 Task: Set the description "Added the logo" for committing the file upload in the repository "Javascript".
Action: Mouse moved to (1189, 128)
Screenshot: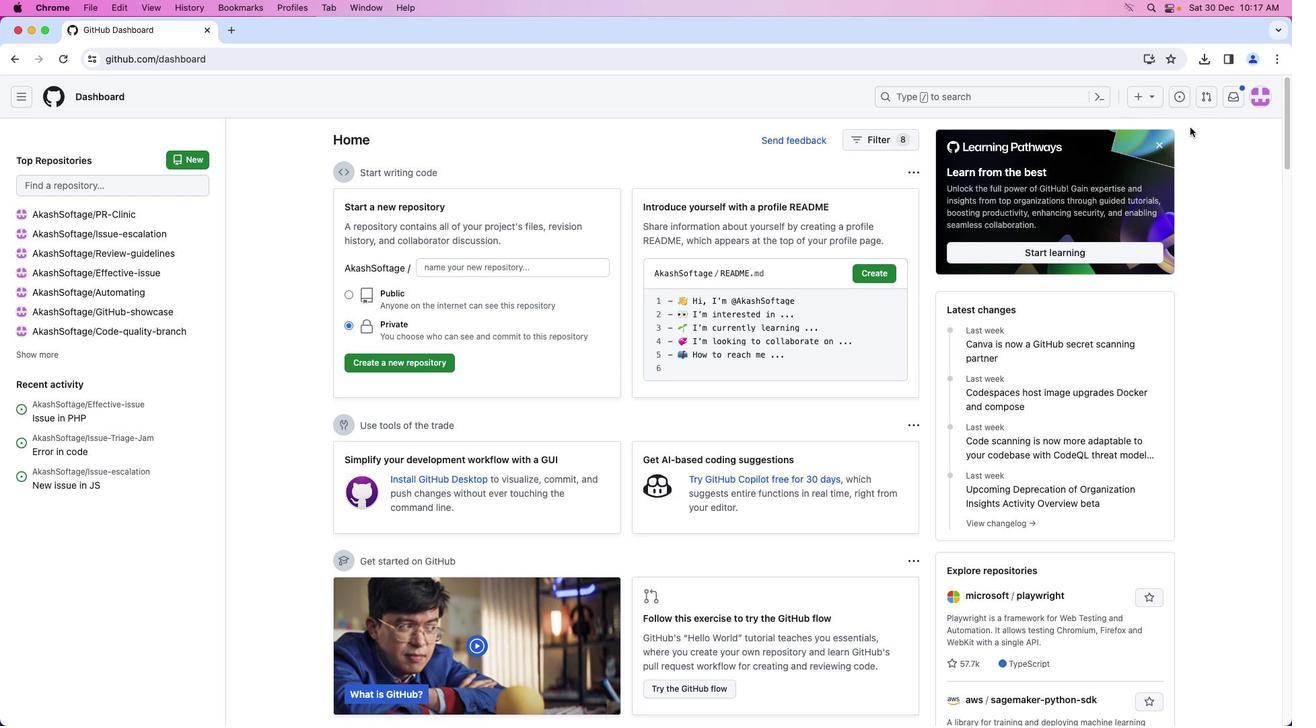 
Action: Mouse pressed left at (1189, 128)
Screenshot: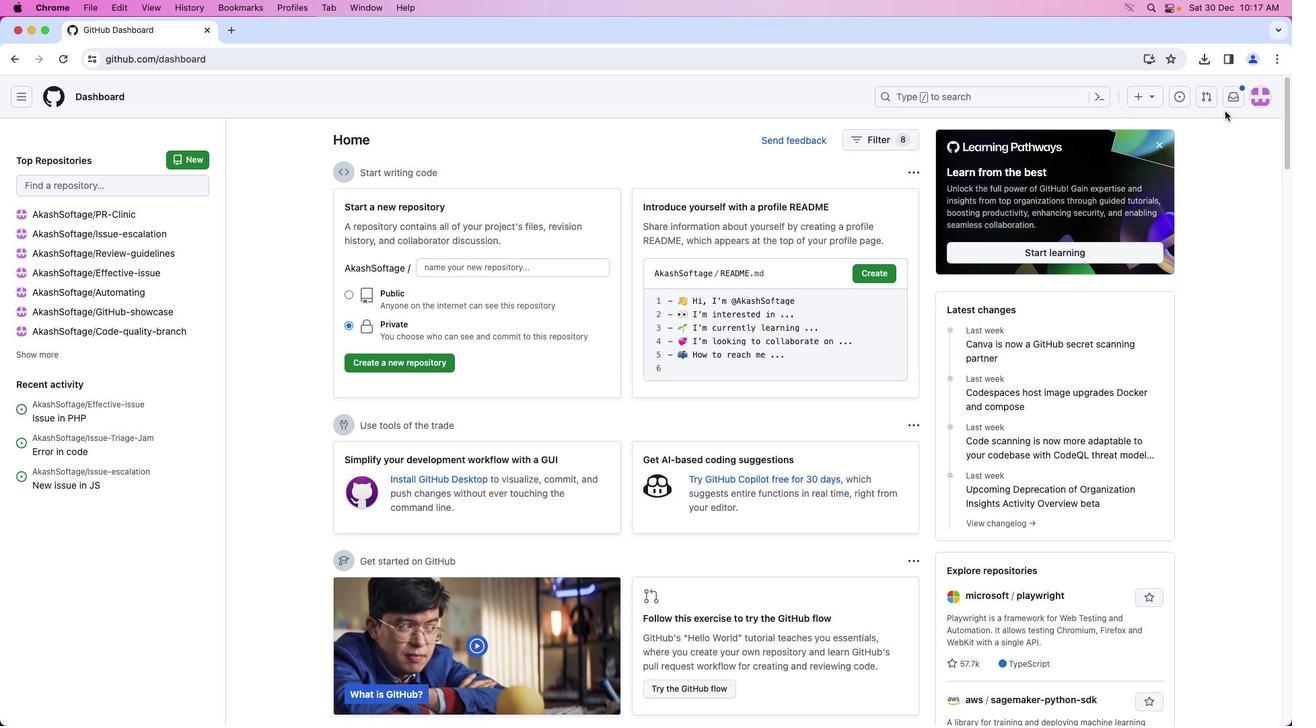 
Action: Mouse moved to (1251, 99)
Screenshot: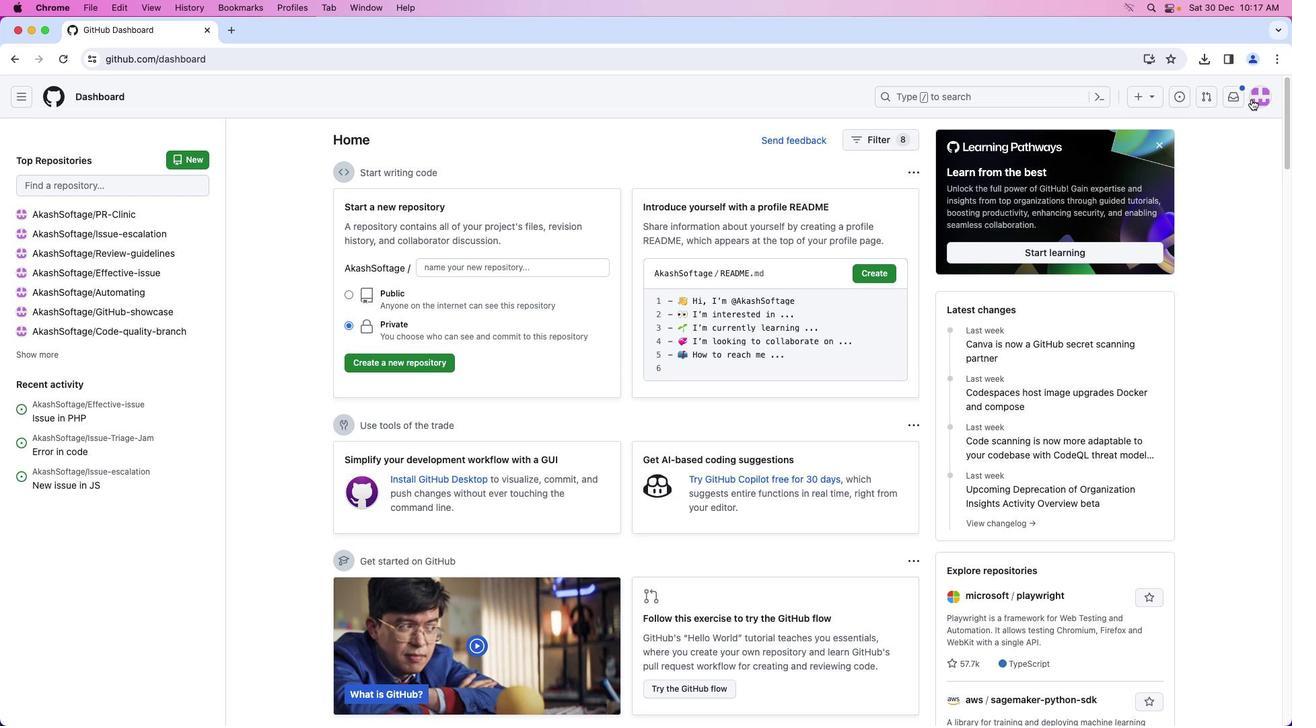 
Action: Mouse pressed left at (1251, 99)
Screenshot: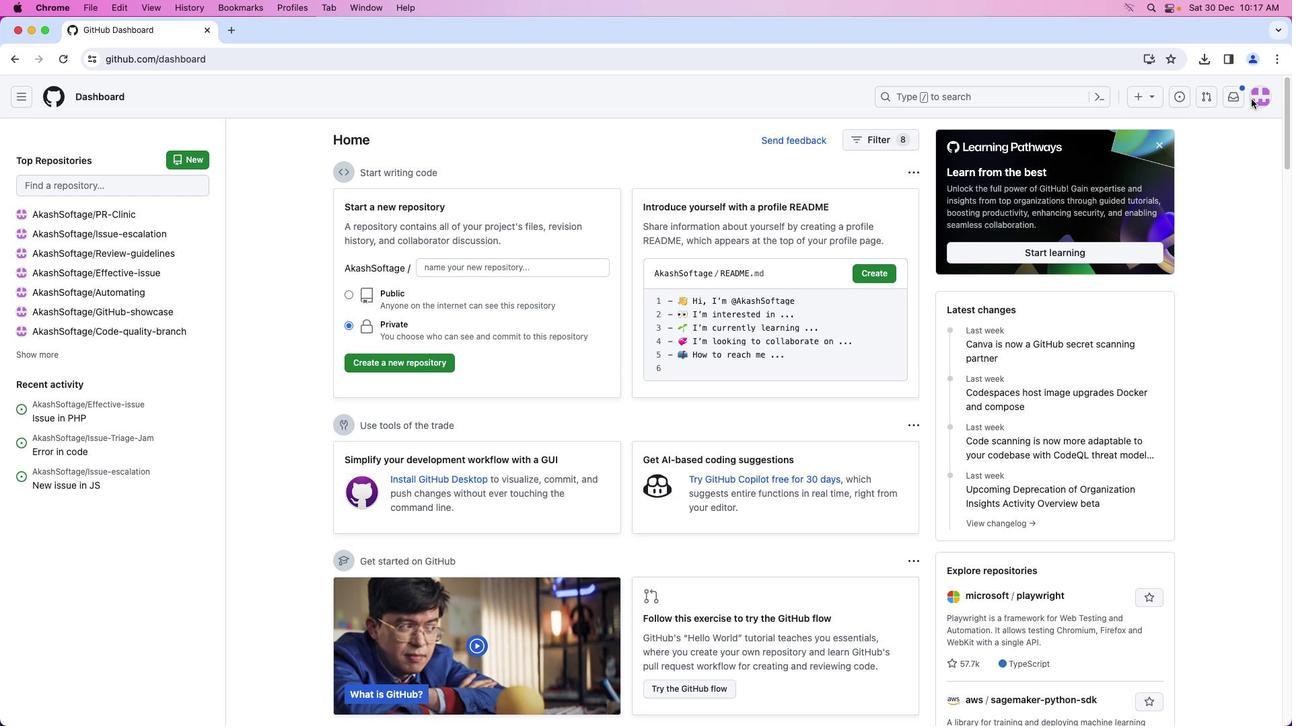 
Action: Mouse moved to (1198, 208)
Screenshot: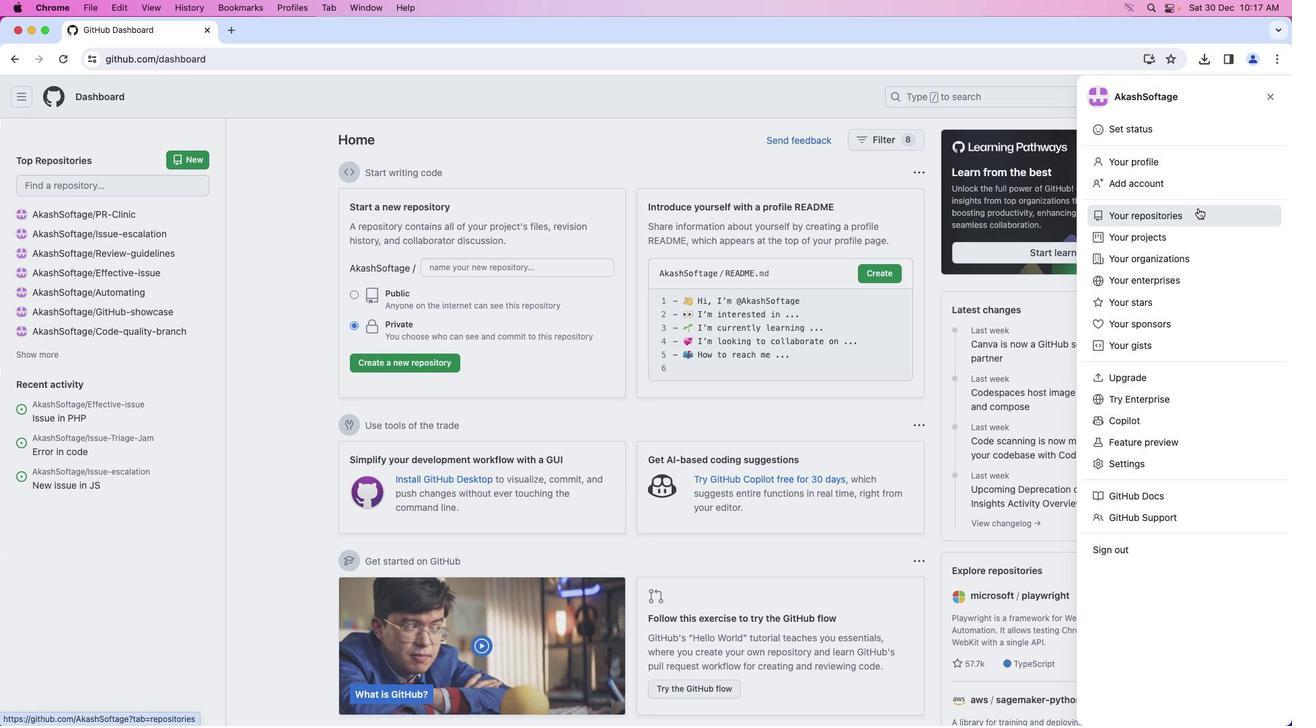 
Action: Mouse pressed left at (1198, 208)
Screenshot: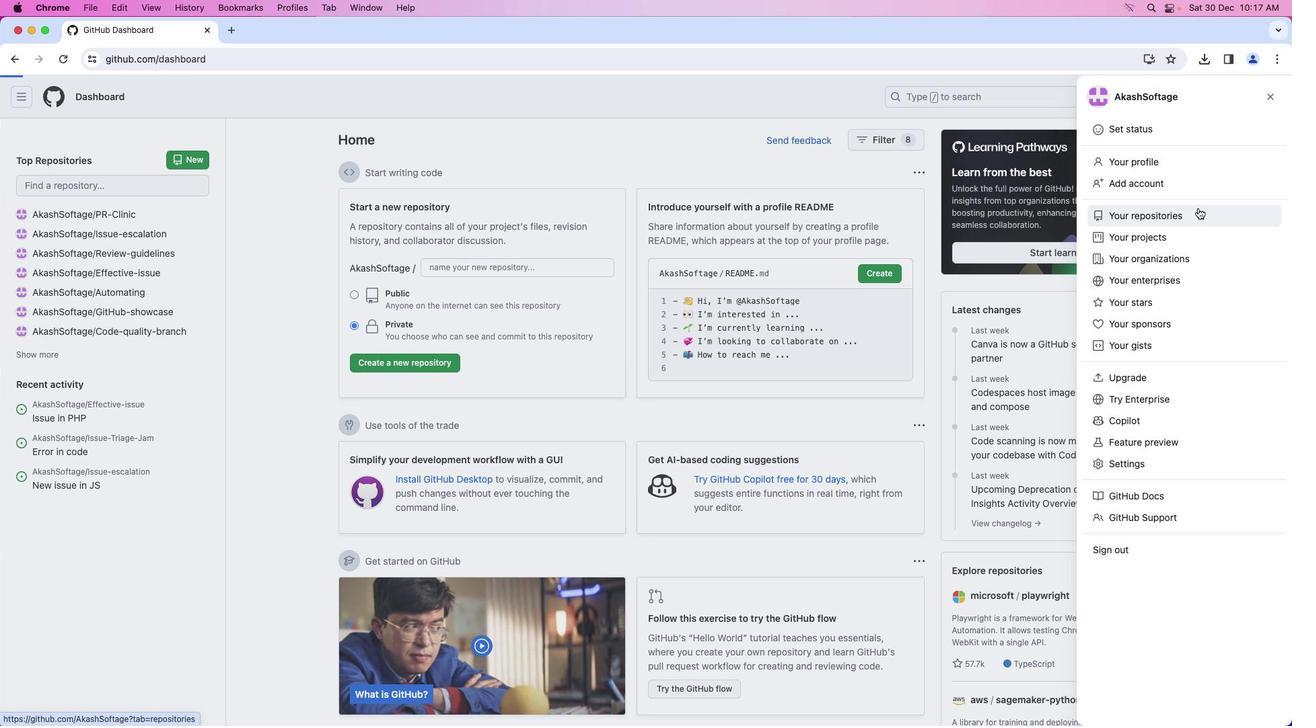 
Action: Mouse moved to (481, 224)
Screenshot: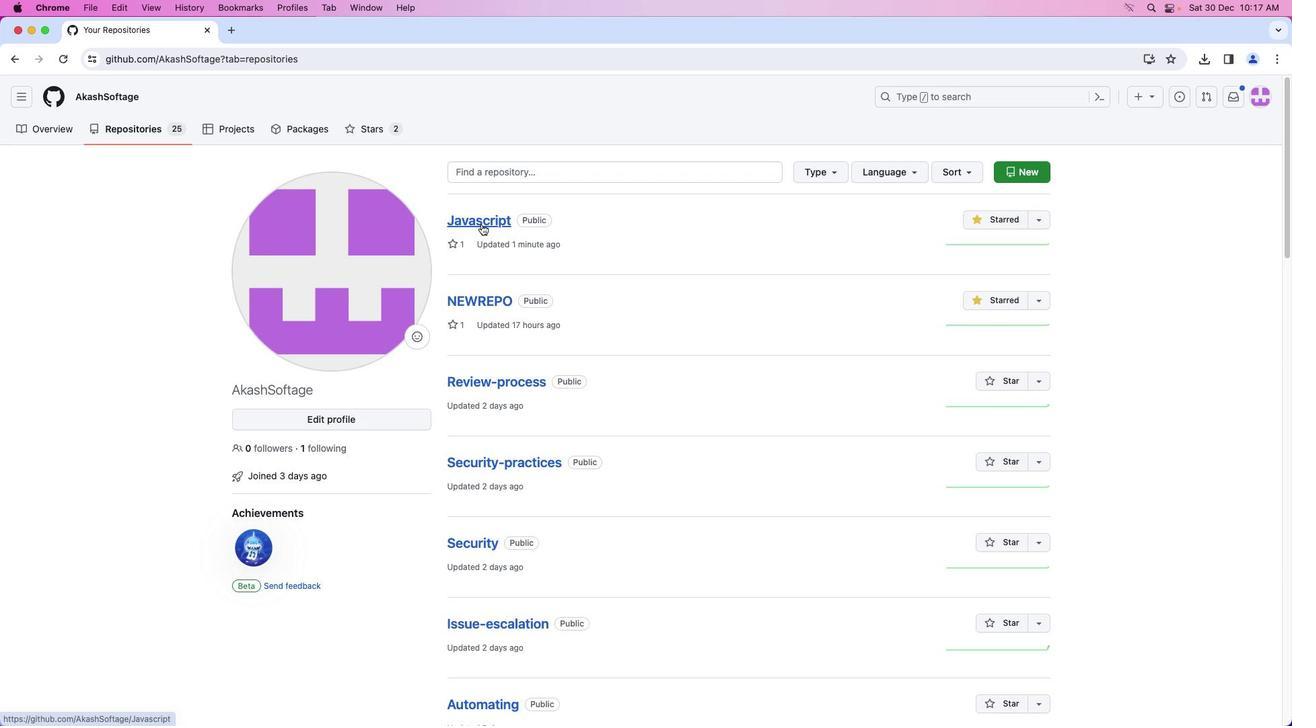 
Action: Mouse pressed left at (481, 224)
Screenshot: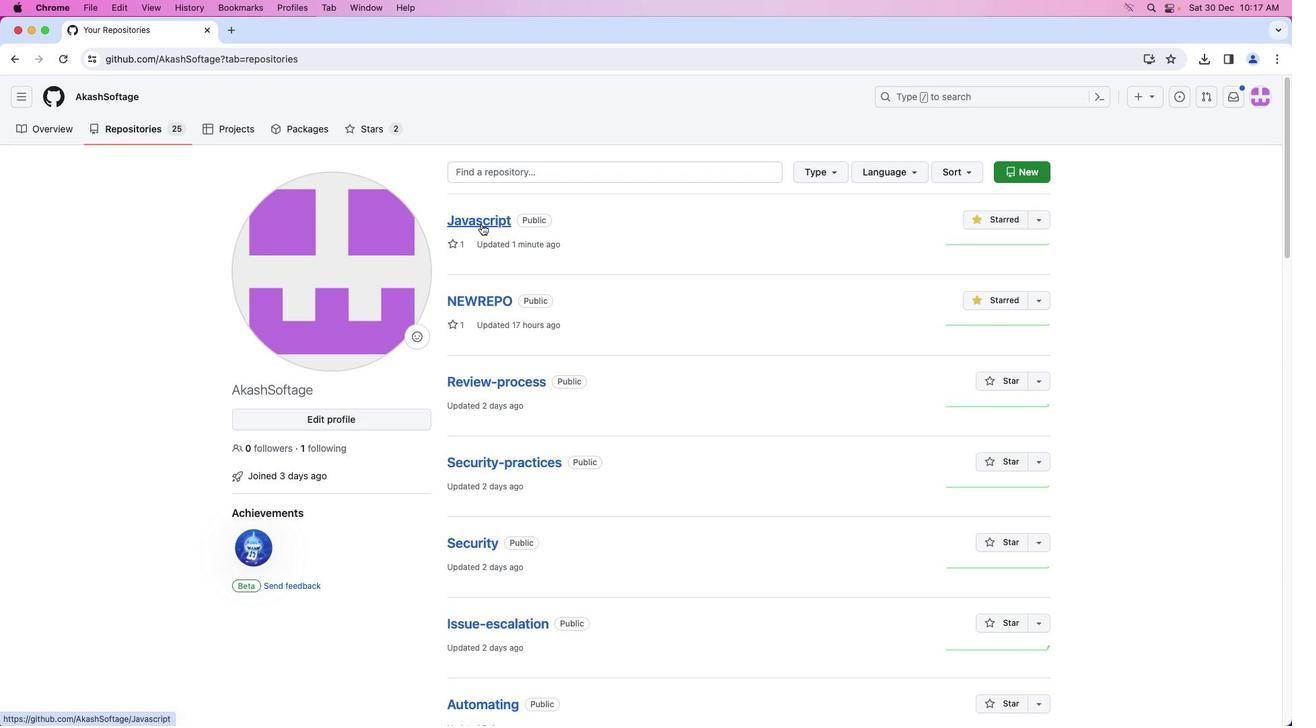 
Action: Mouse moved to (41, 130)
Screenshot: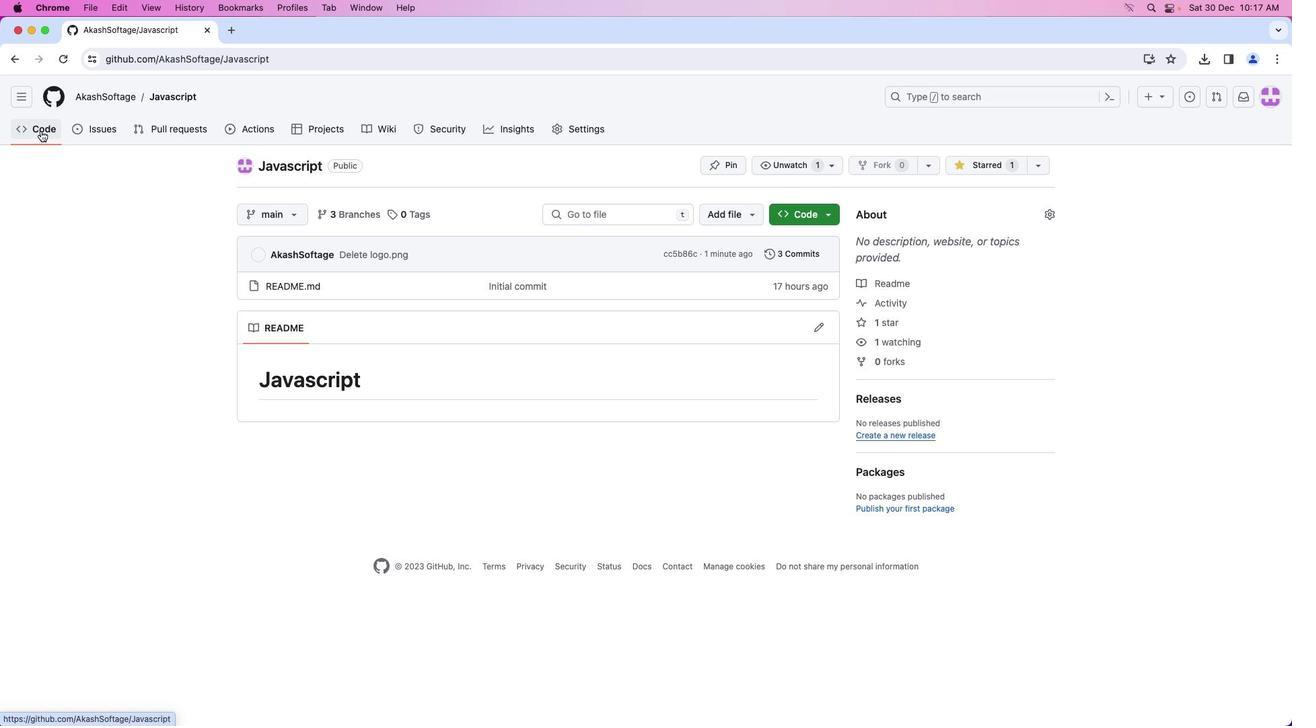 
Action: Mouse pressed left at (41, 130)
Screenshot: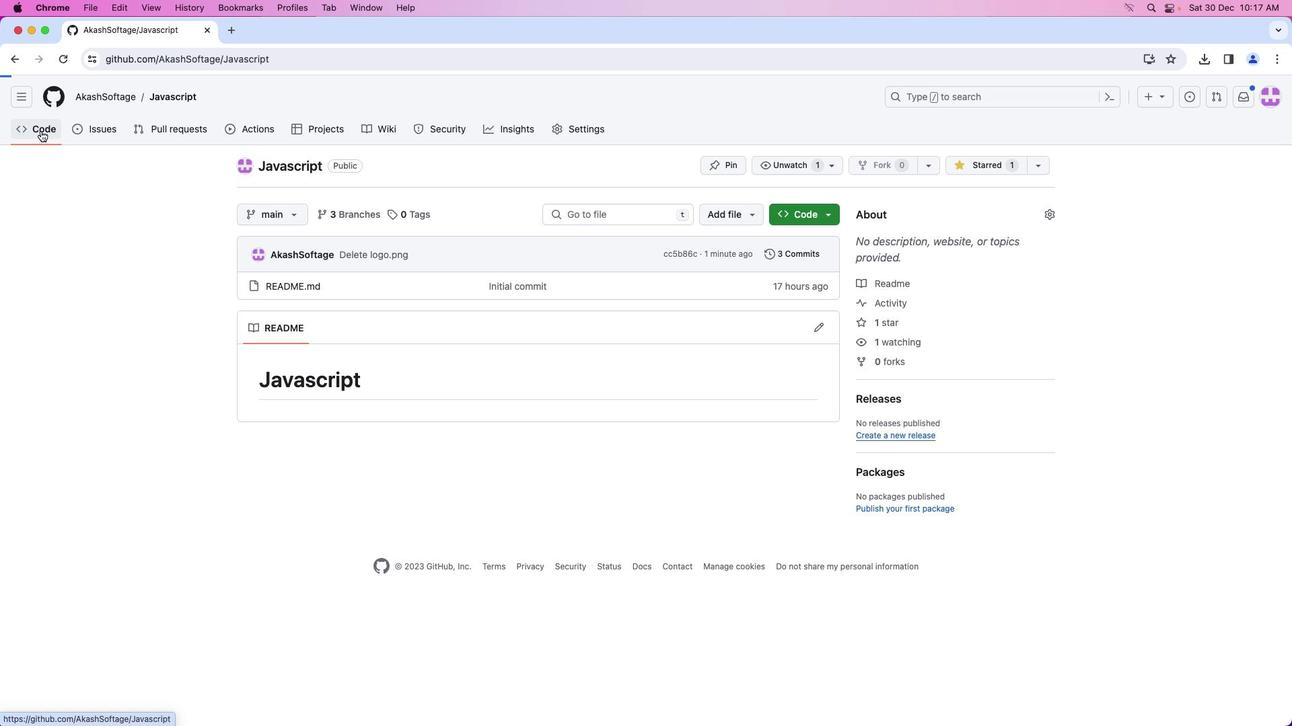 
Action: Mouse moved to (758, 223)
Screenshot: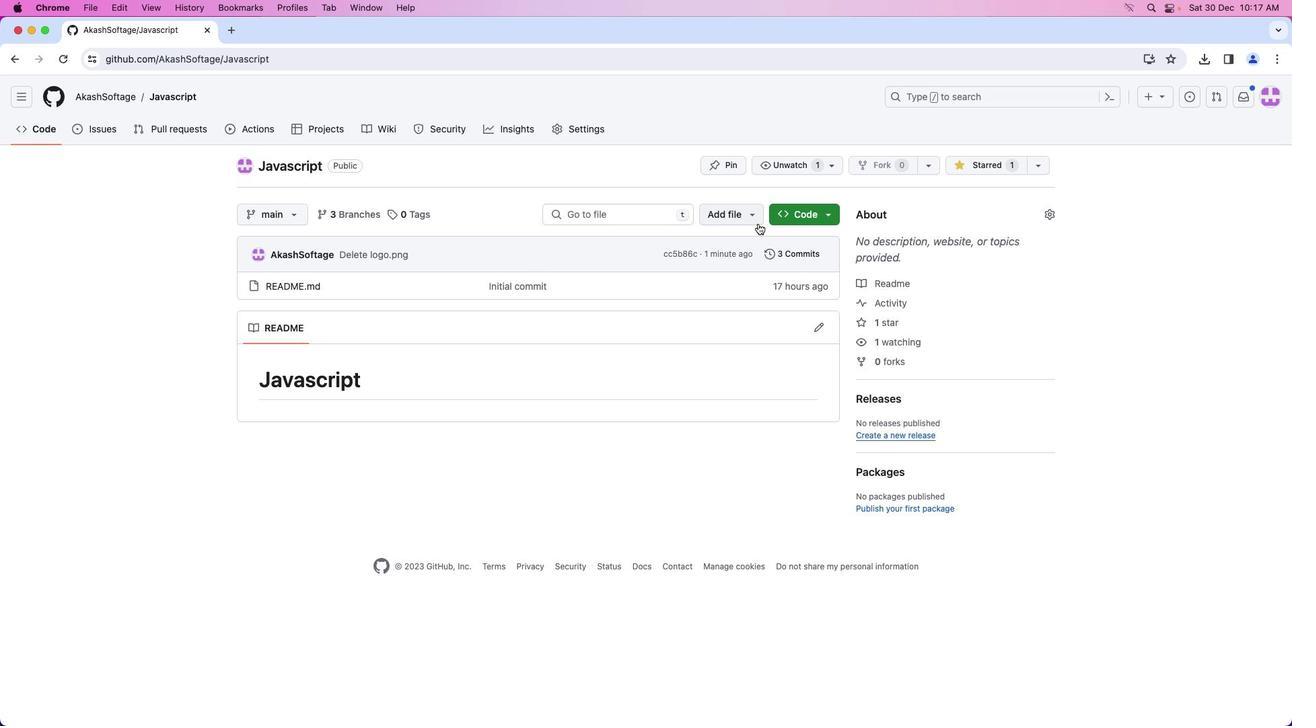 
Action: Mouse pressed left at (758, 223)
Screenshot: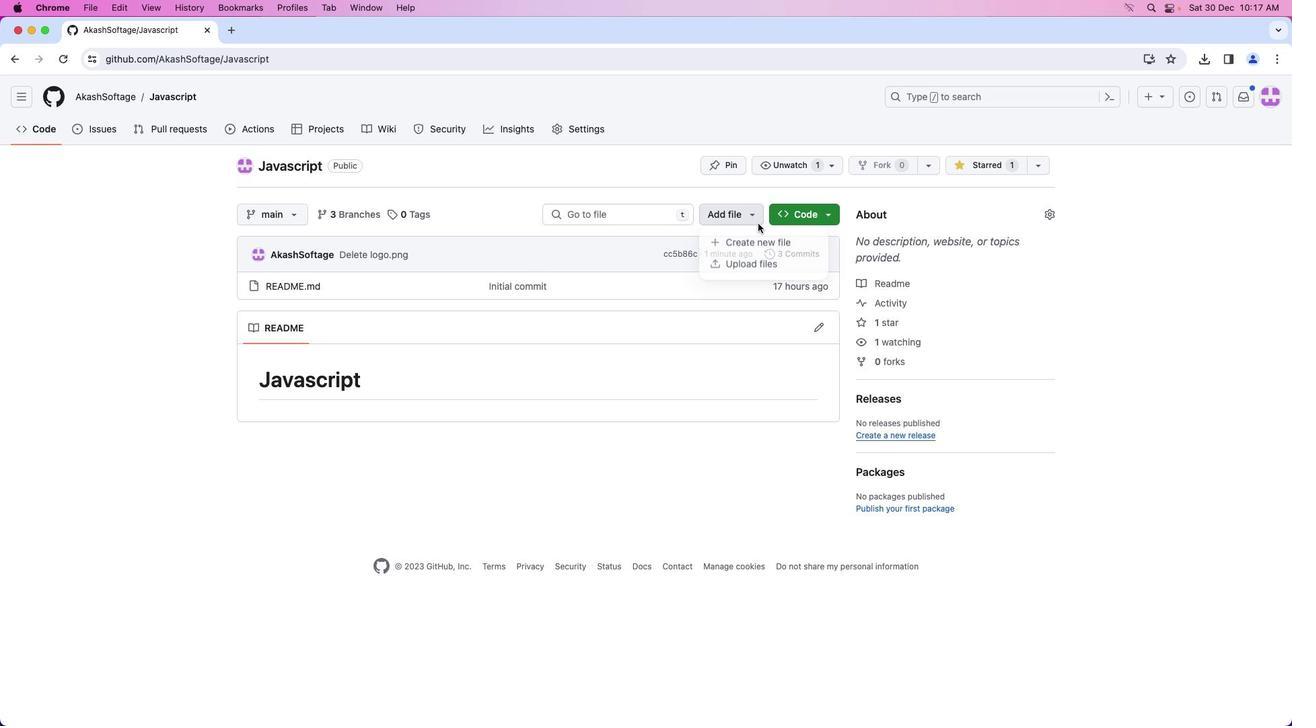 
Action: Mouse moved to (744, 262)
Screenshot: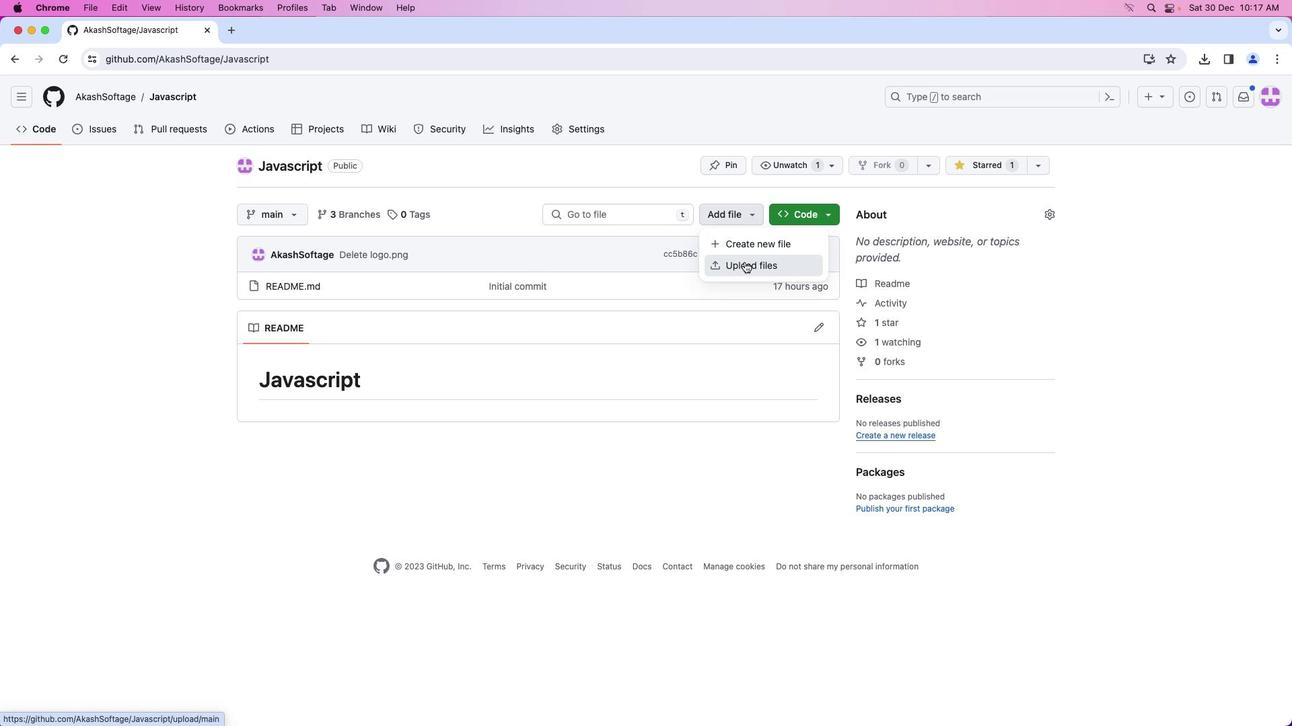 
Action: Mouse pressed left at (744, 262)
Screenshot: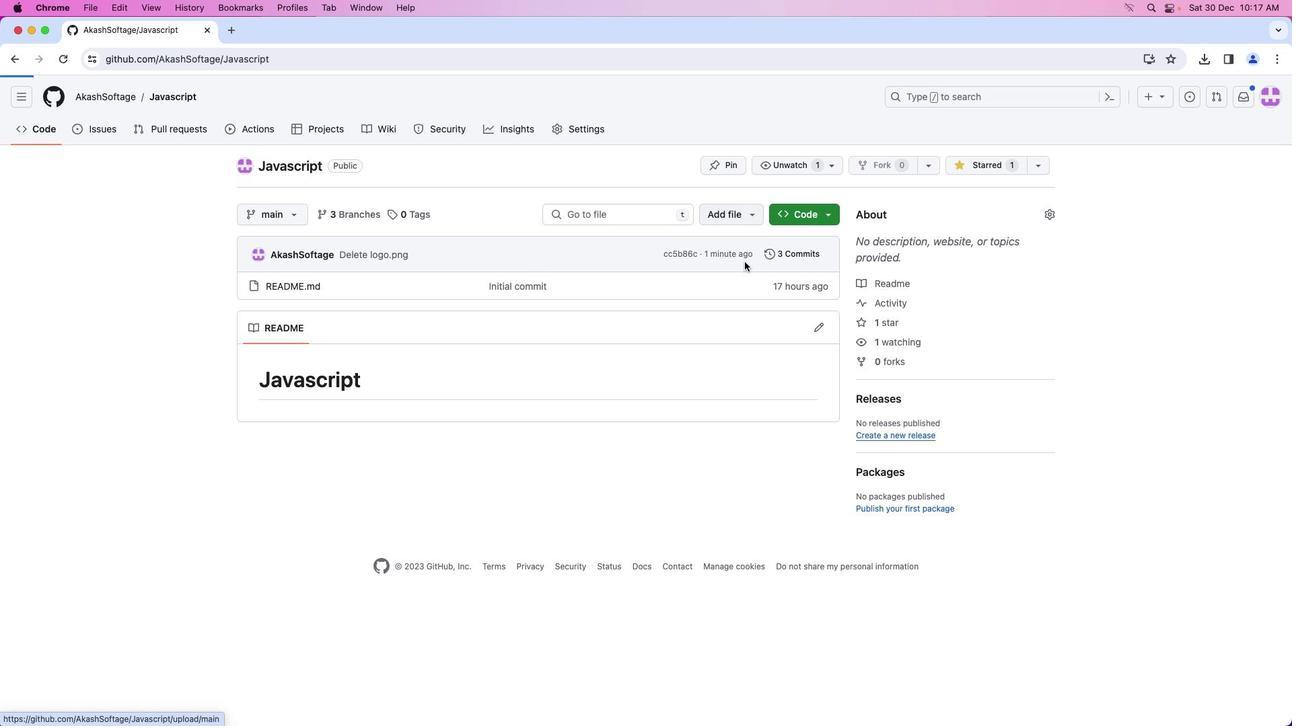
Action: Mouse moved to (664, 308)
Screenshot: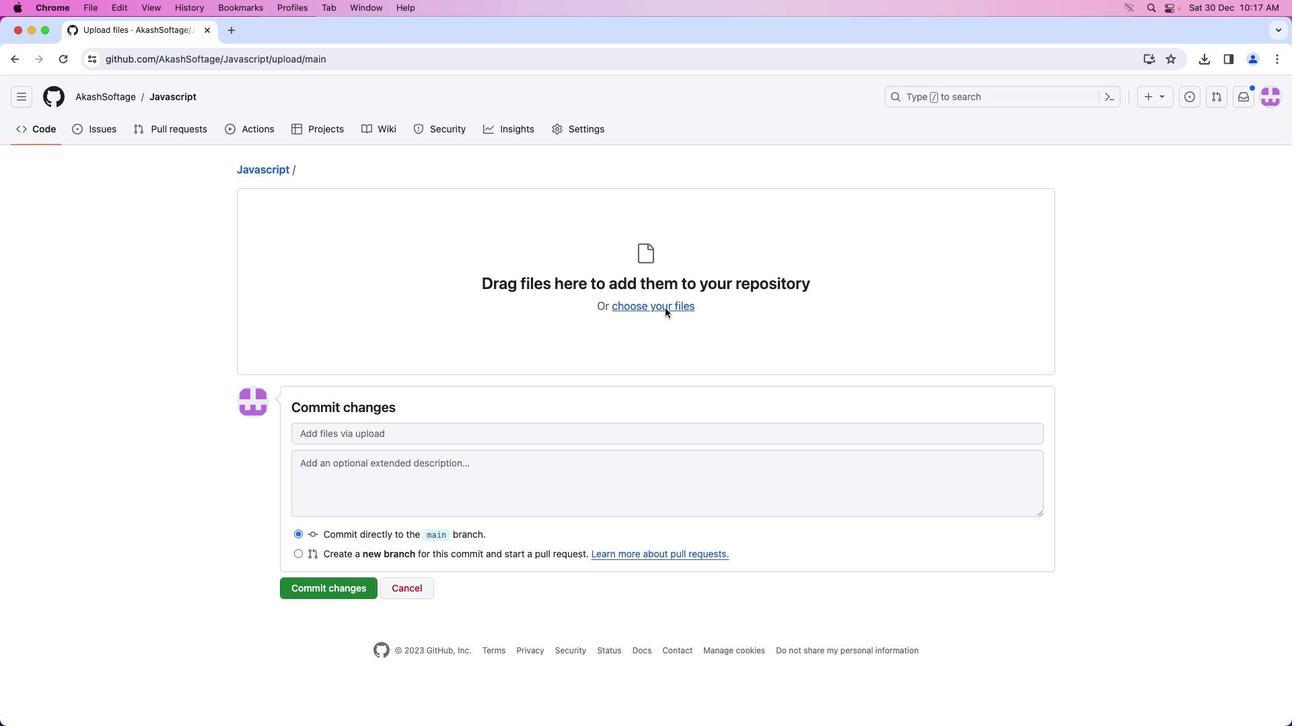 
Action: Mouse pressed left at (664, 308)
Screenshot: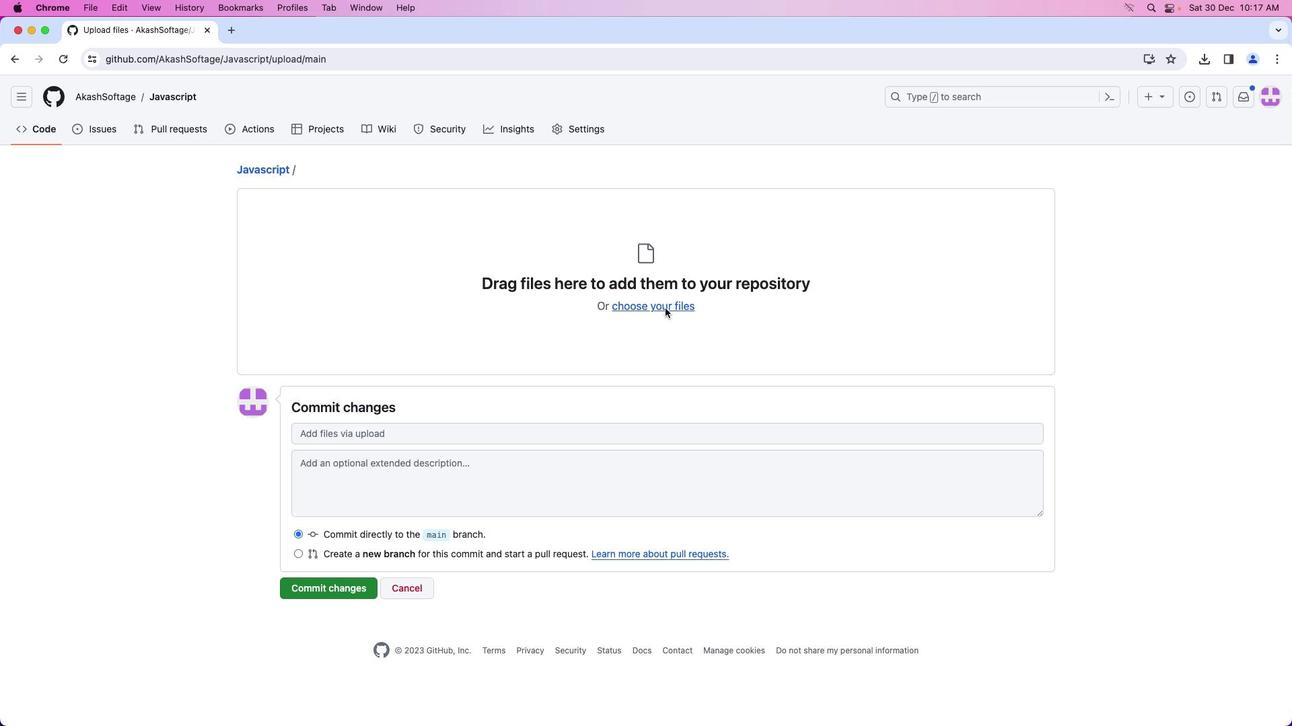
Action: Mouse moved to (527, 275)
Screenshot: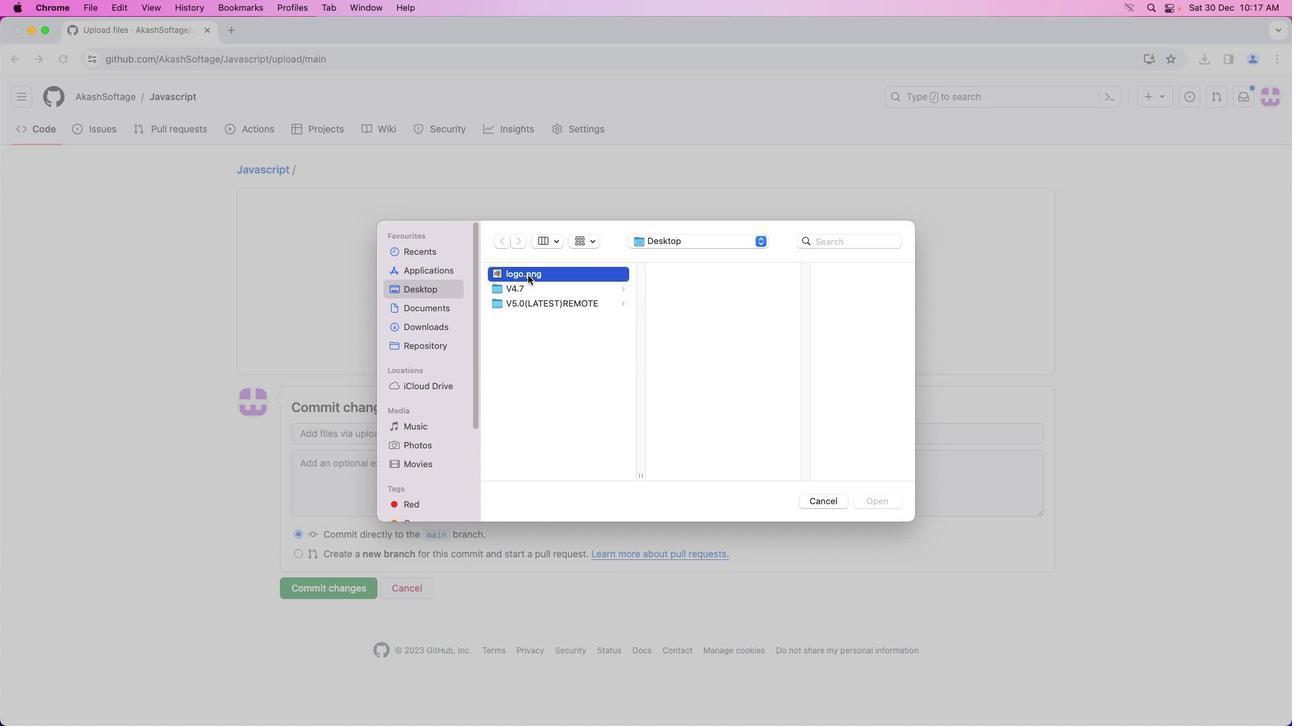 
Action: Mouse pressed left at (527, 275)
Screenshot: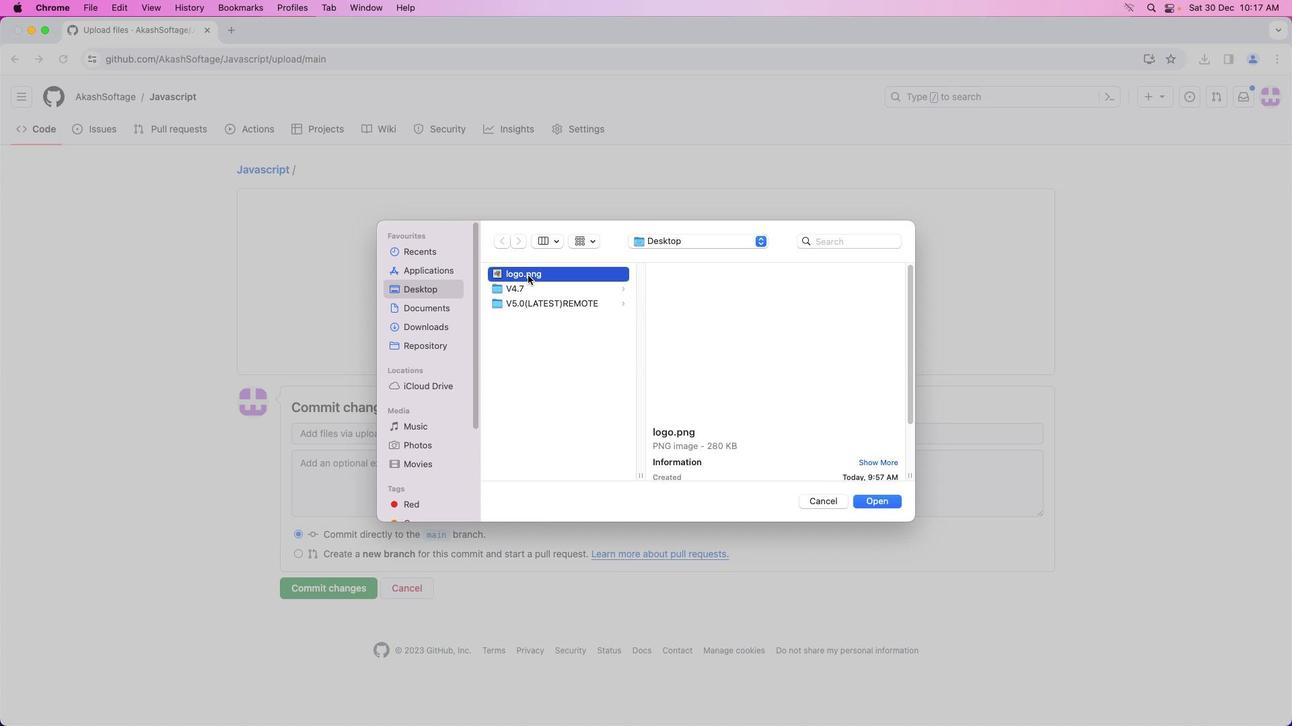 
Action: Mouse moved to (899, 506)
Screenshot: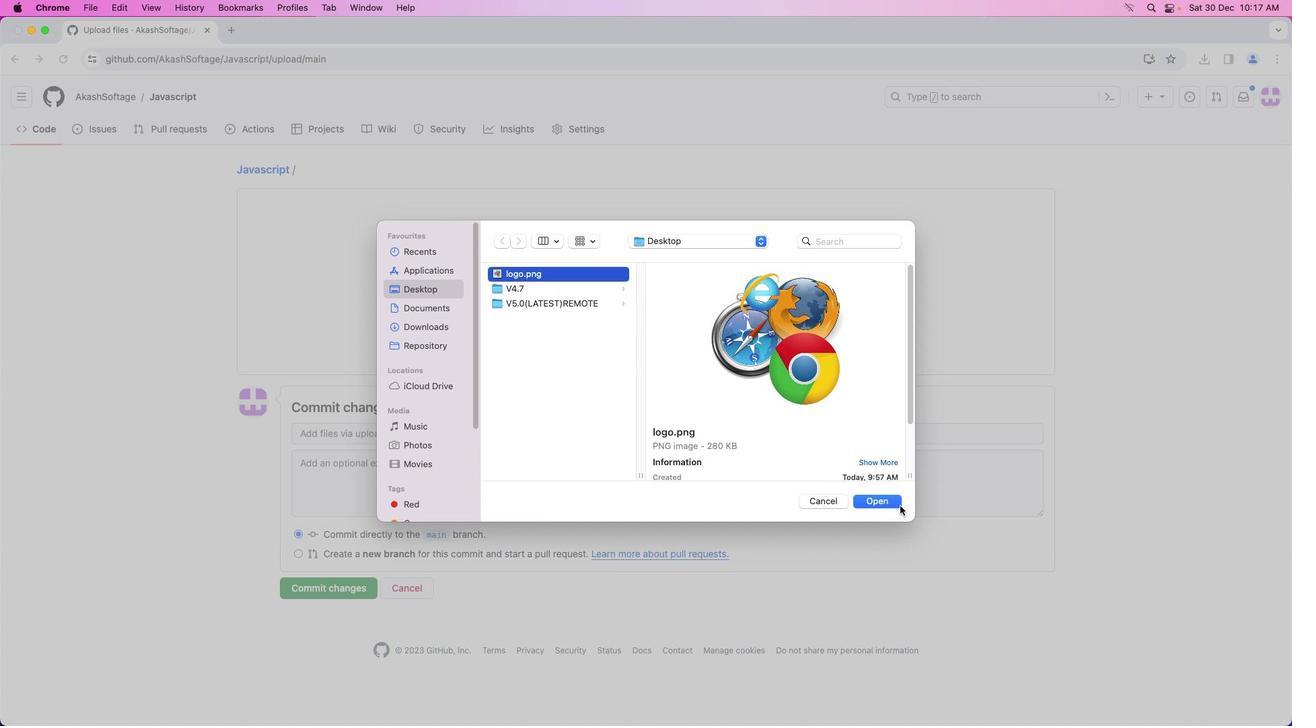 
Action: Mouse pressed left at (899, 506)
Screenshot: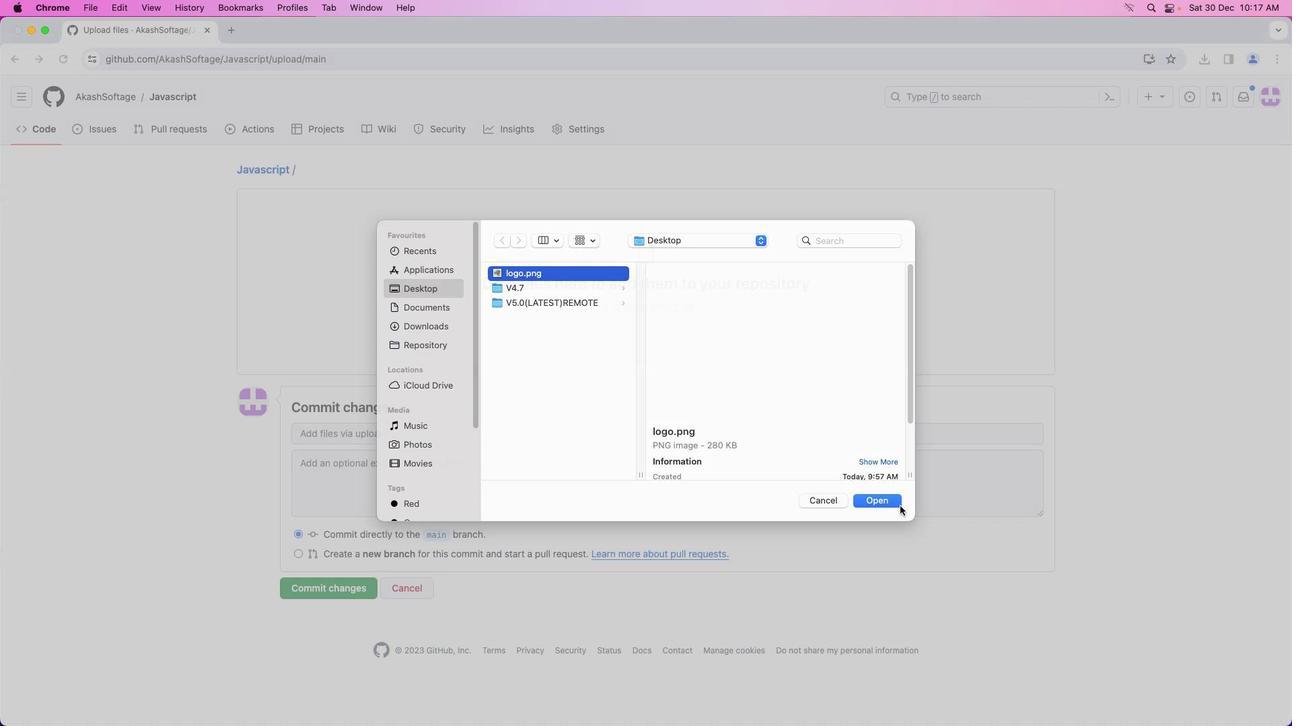 
Action: Mouse moved to (883, 488)
Screenshot: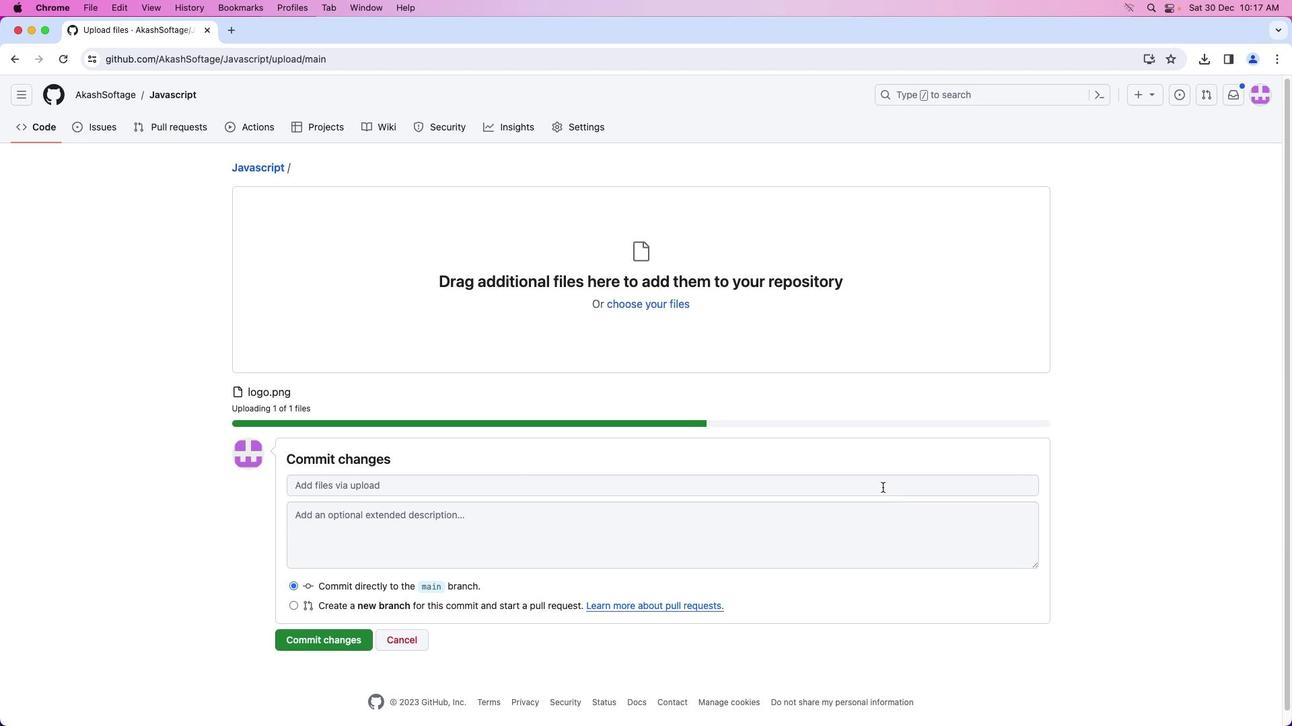 
Action: Mouse scrolled (883, 488) with delta (0, 0)
Screenshot: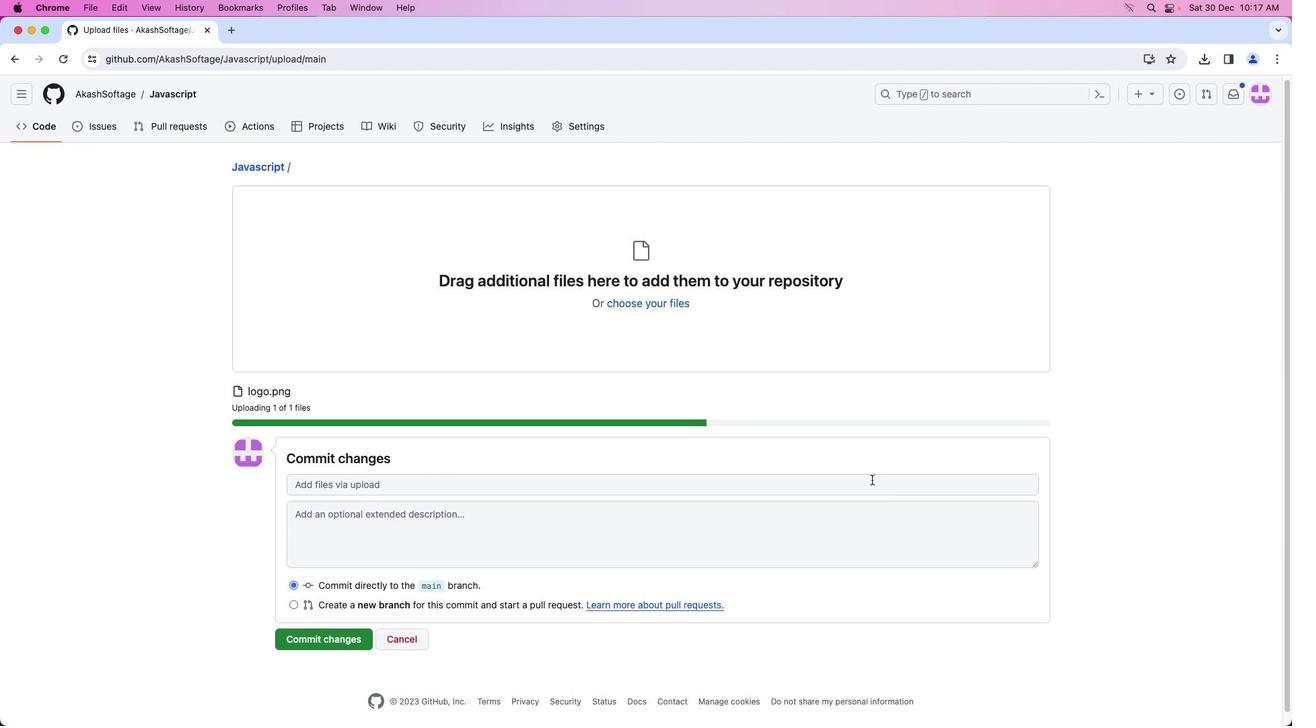 
Action: Mouse moved to (880, 485)
Screenshot: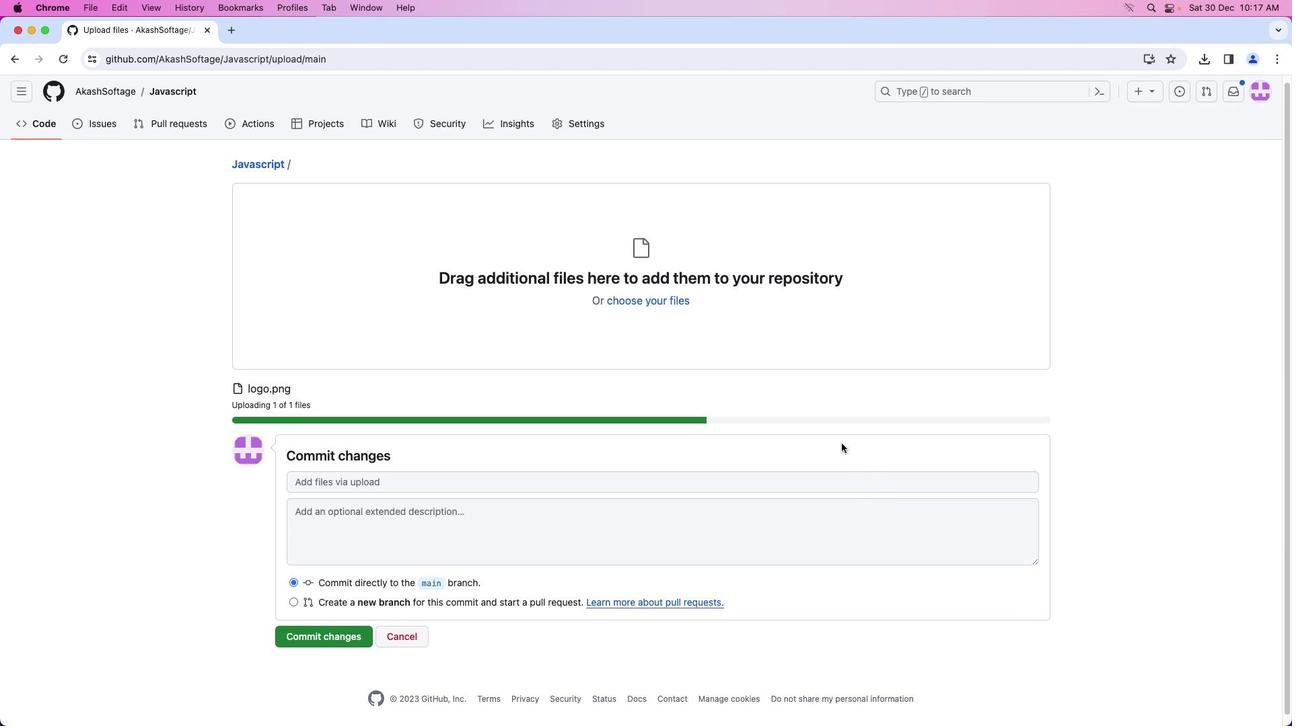 
Action: Mouse scrolled (880, 485) with delta (0, 0)
Screenshot: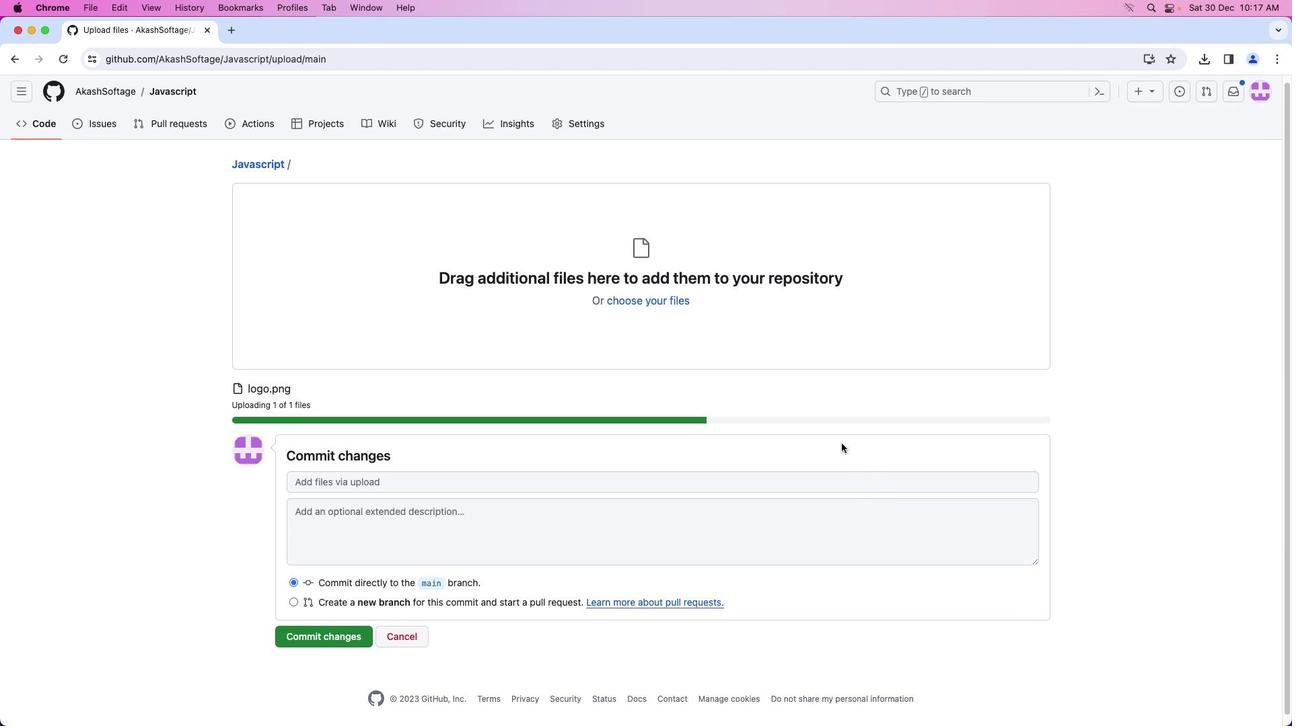 
Action: Mouse moved to (844, 432)
Screenshot: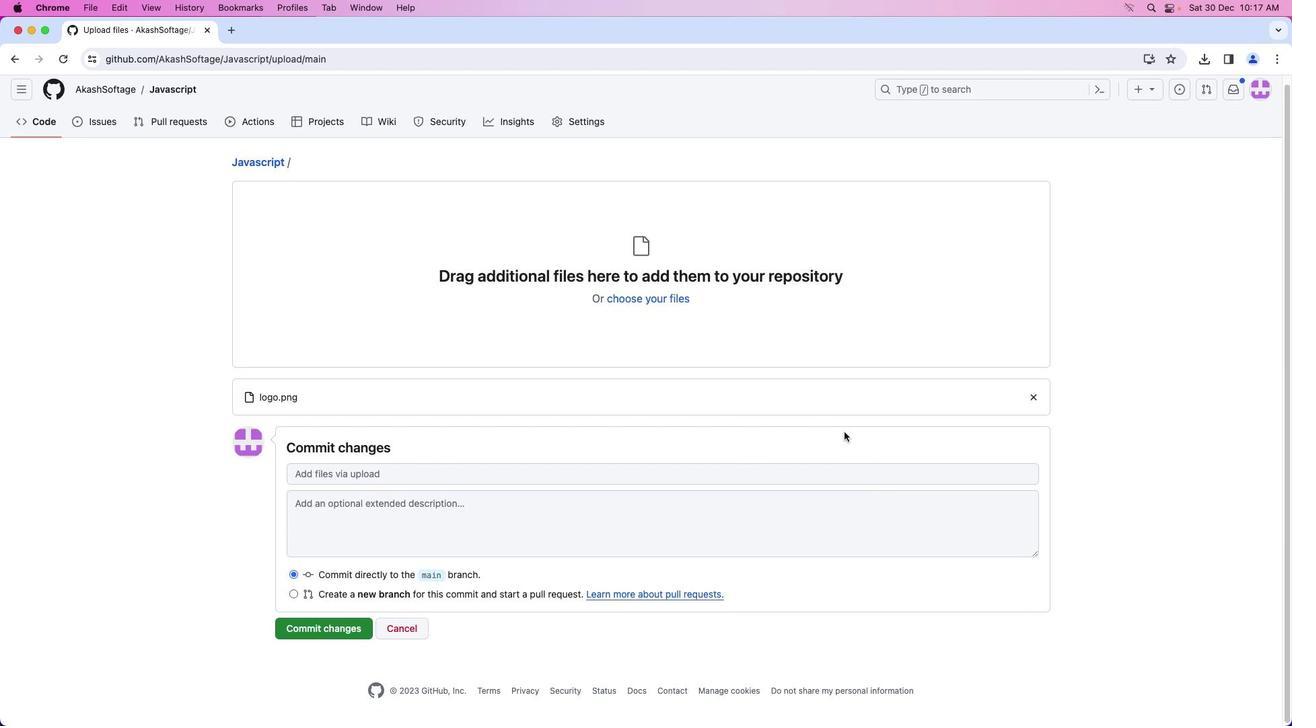 
Action: Mouse scrolled (844, 432) with delta (0, 0)
Screenshot: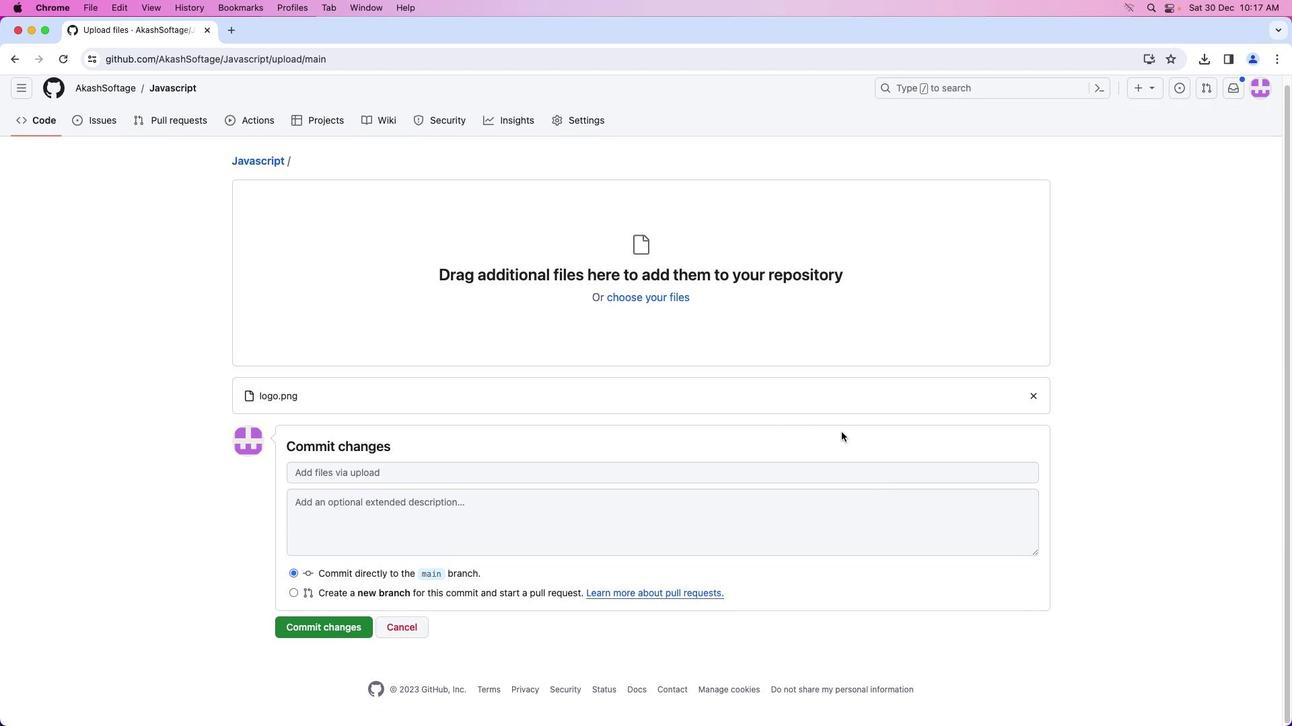 
Action: Mouse scrolled (844, 432) with delta (0, 0)
Screenshot: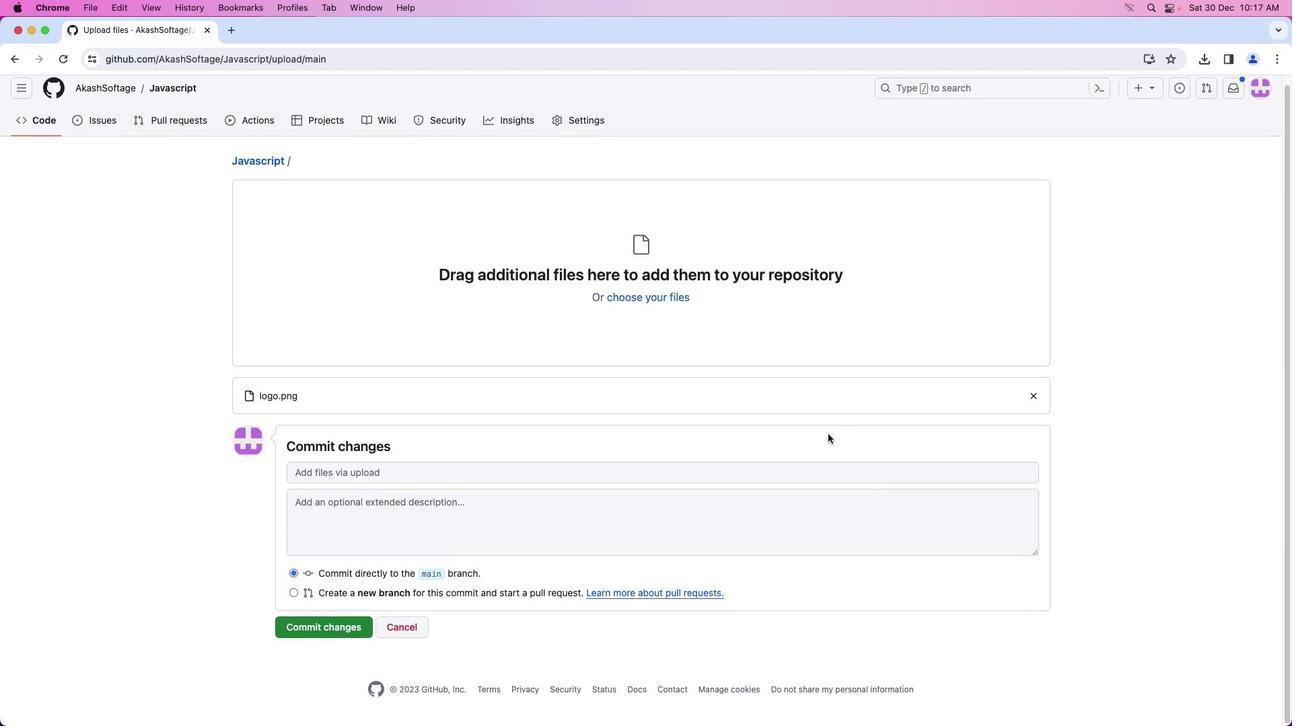 
Action: Mouse moved to (843, 432)
Screenshot: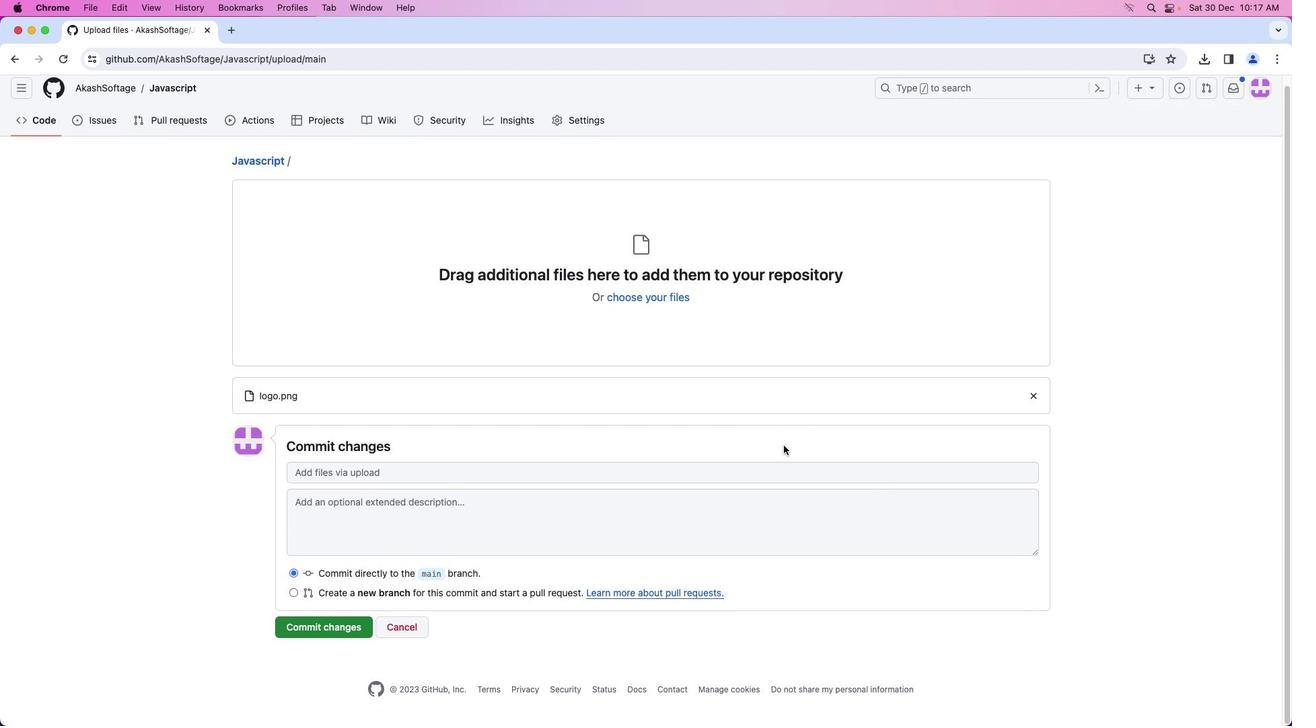 
Action: Mouse scrolled (843, 432) with delta (0, 0)
Screenshot: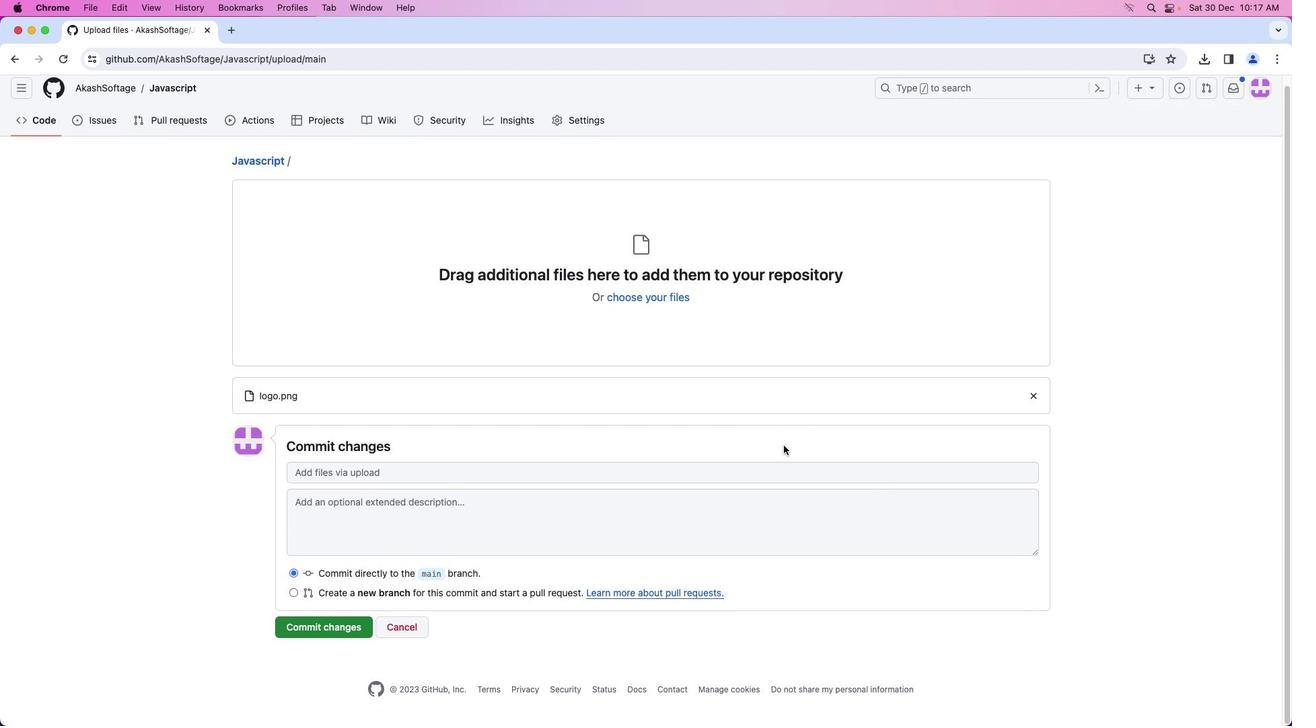 
Action: Mouse moved to (532, 473)
Screenshot: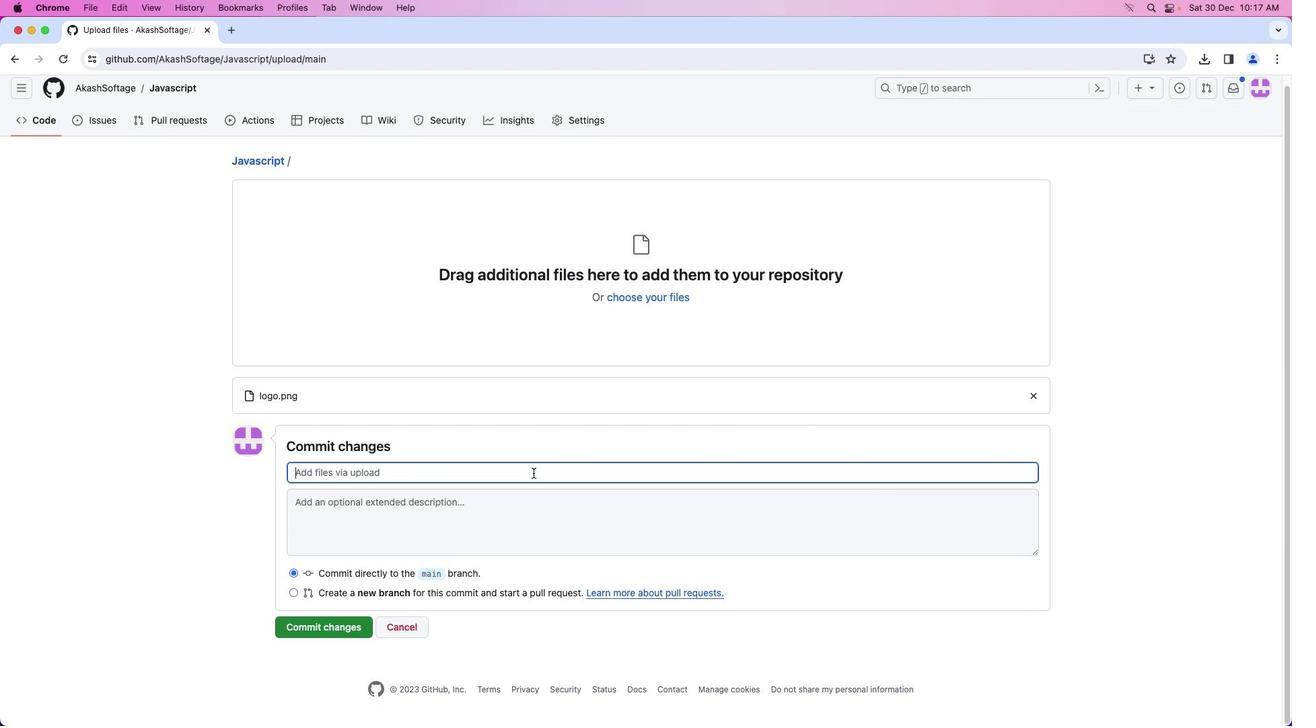 
Action: Mouse pressed left at (532, 473)
Screenshot: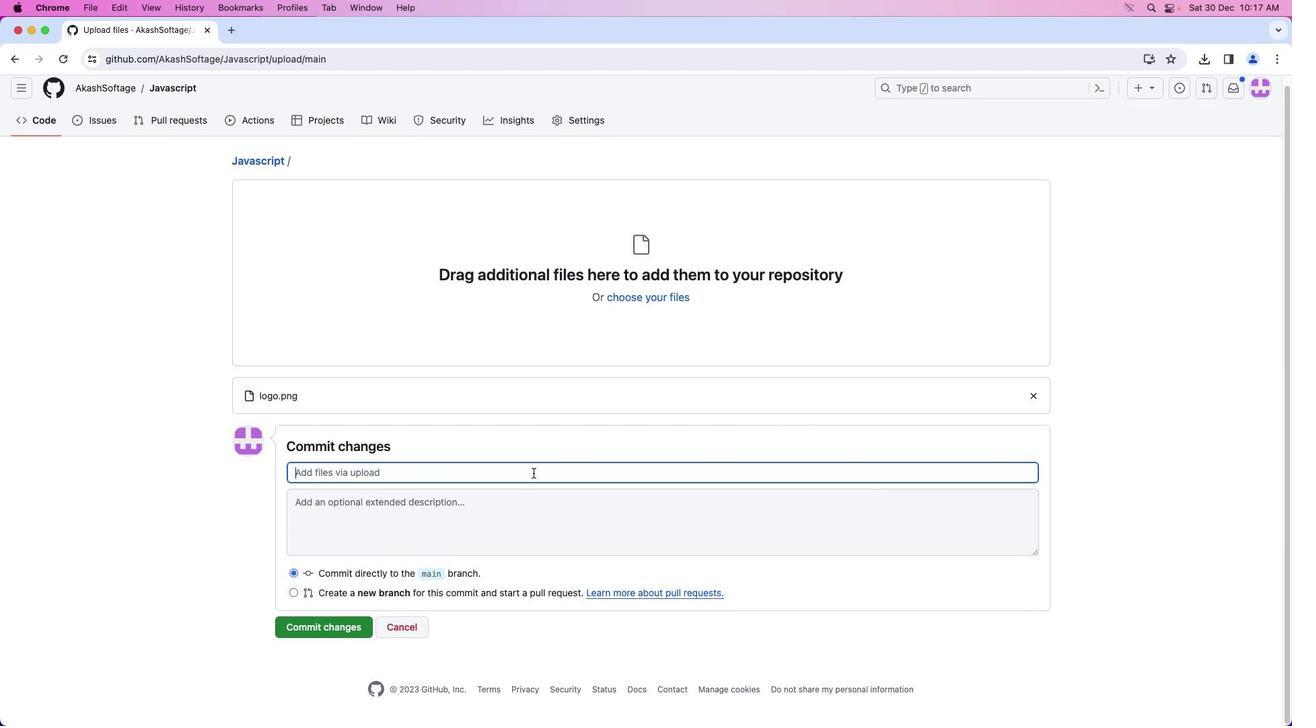 
Action: Mouse moved to (532, 473)
Screenshot: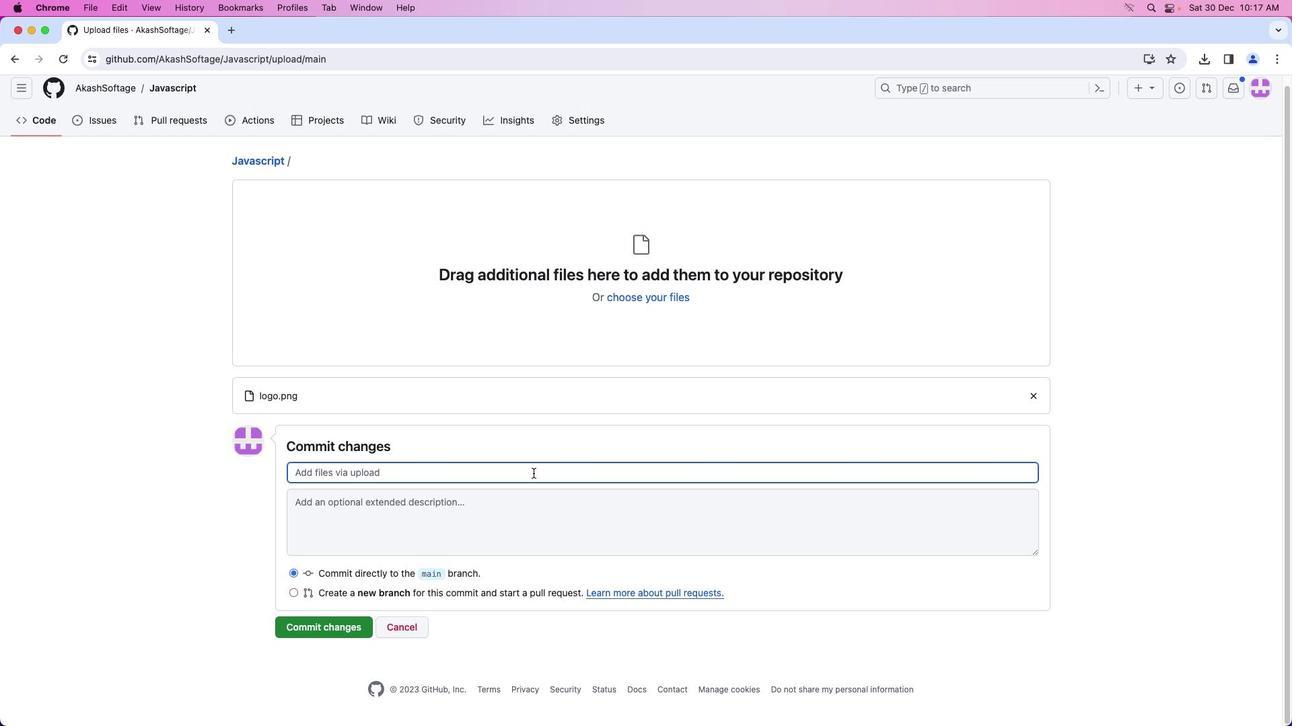 
Action: Key pressed 'L''O''G''O'
Screenshot: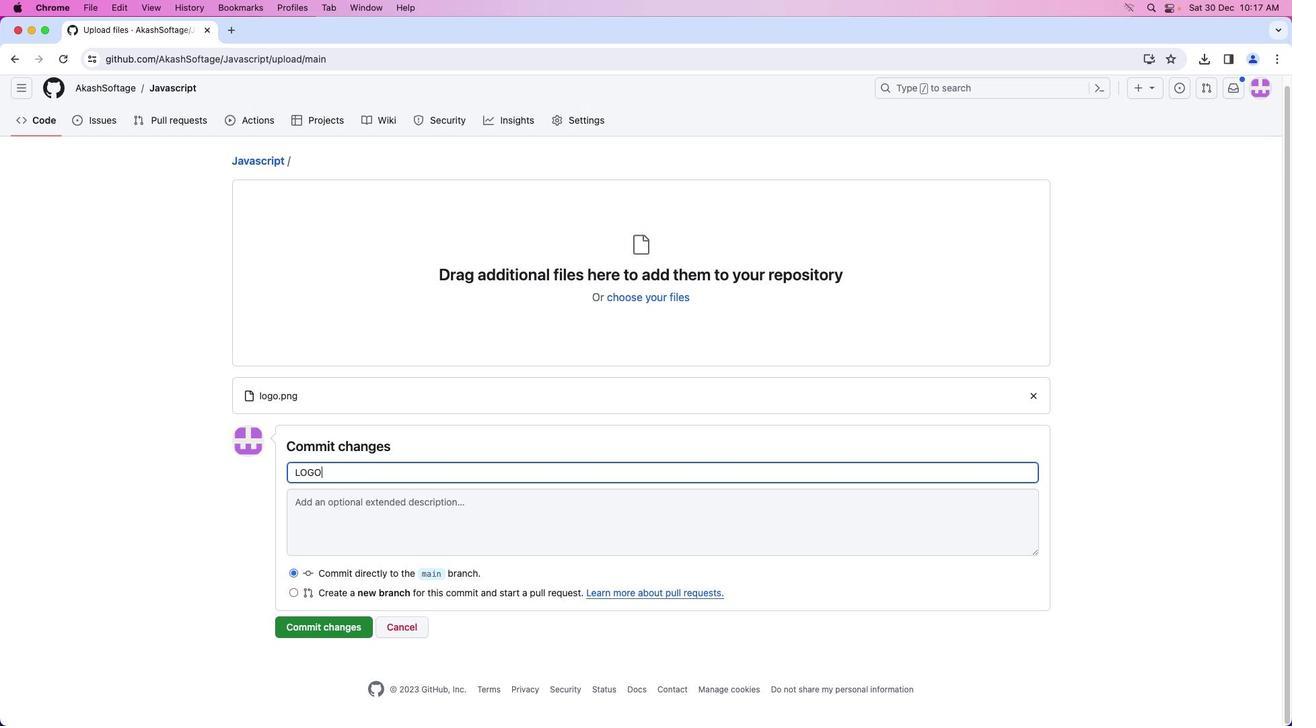 
Action: Mouse moved to (549, 514)
Screenshot: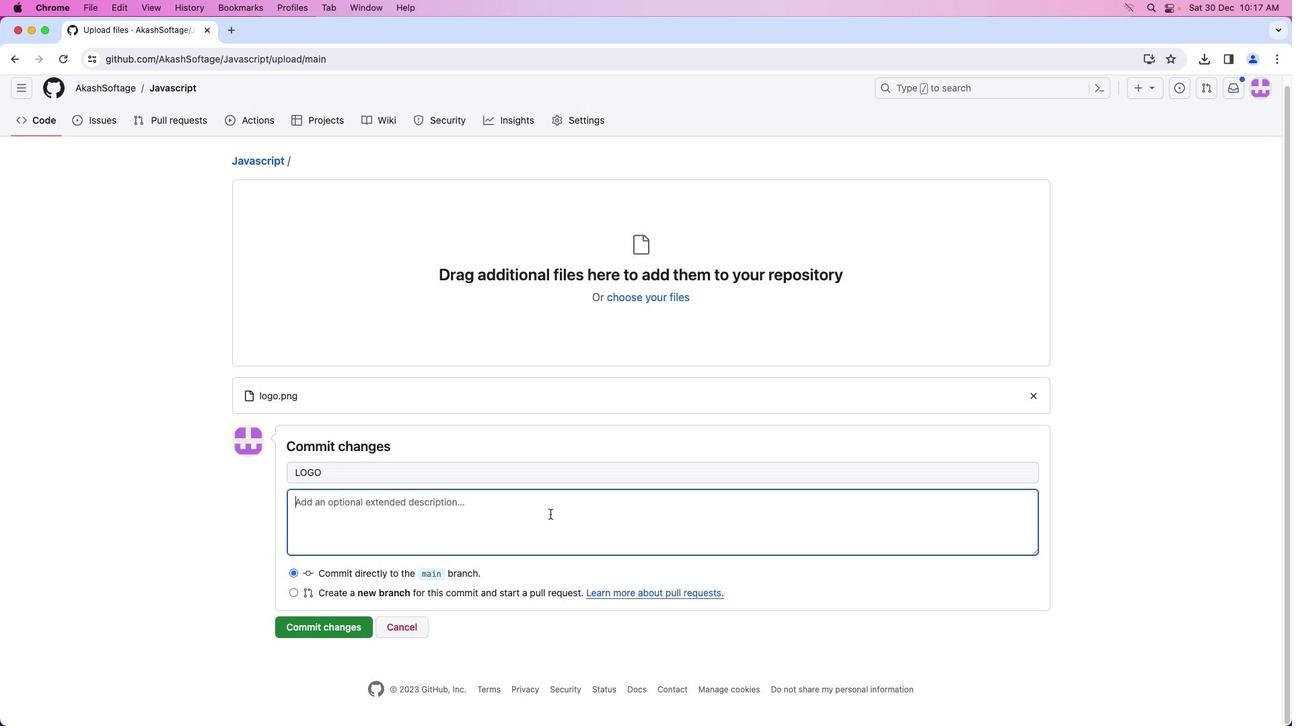 
Action: Mouse pressed left at (549, 514)
Screenshot: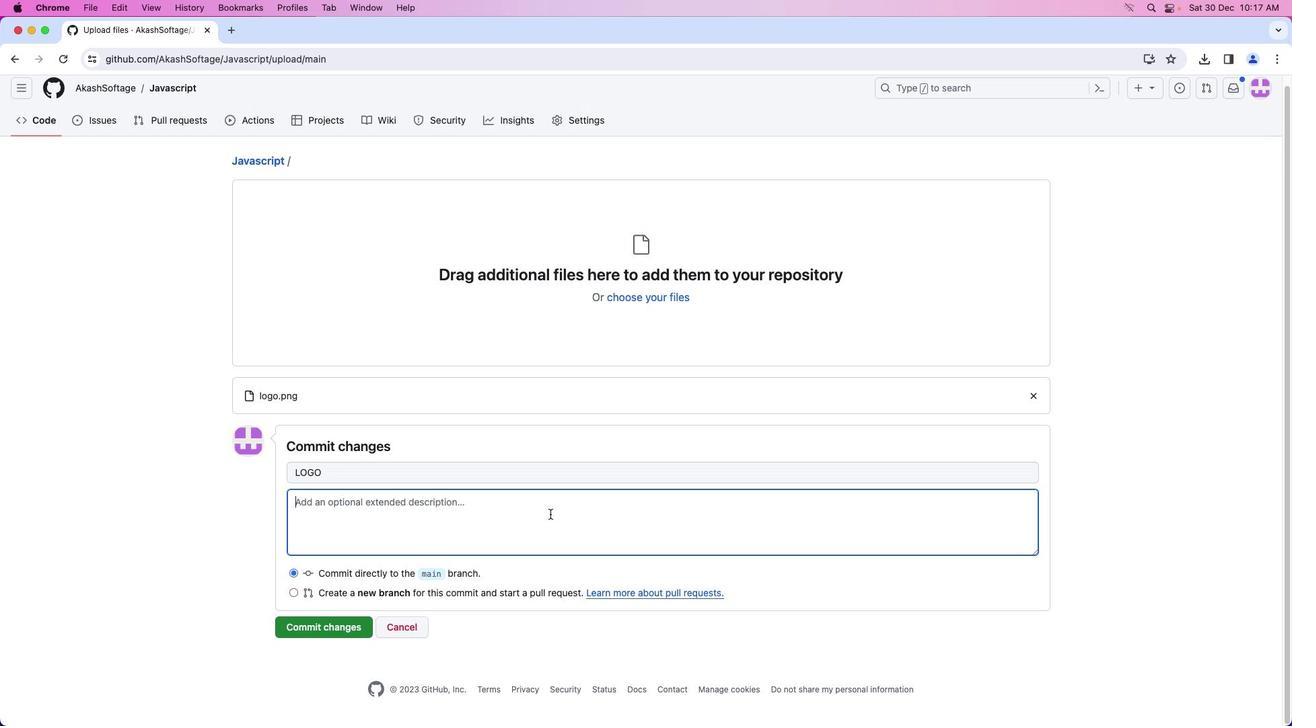 
Action: Mouse moved to (549, 514)
Screenshot: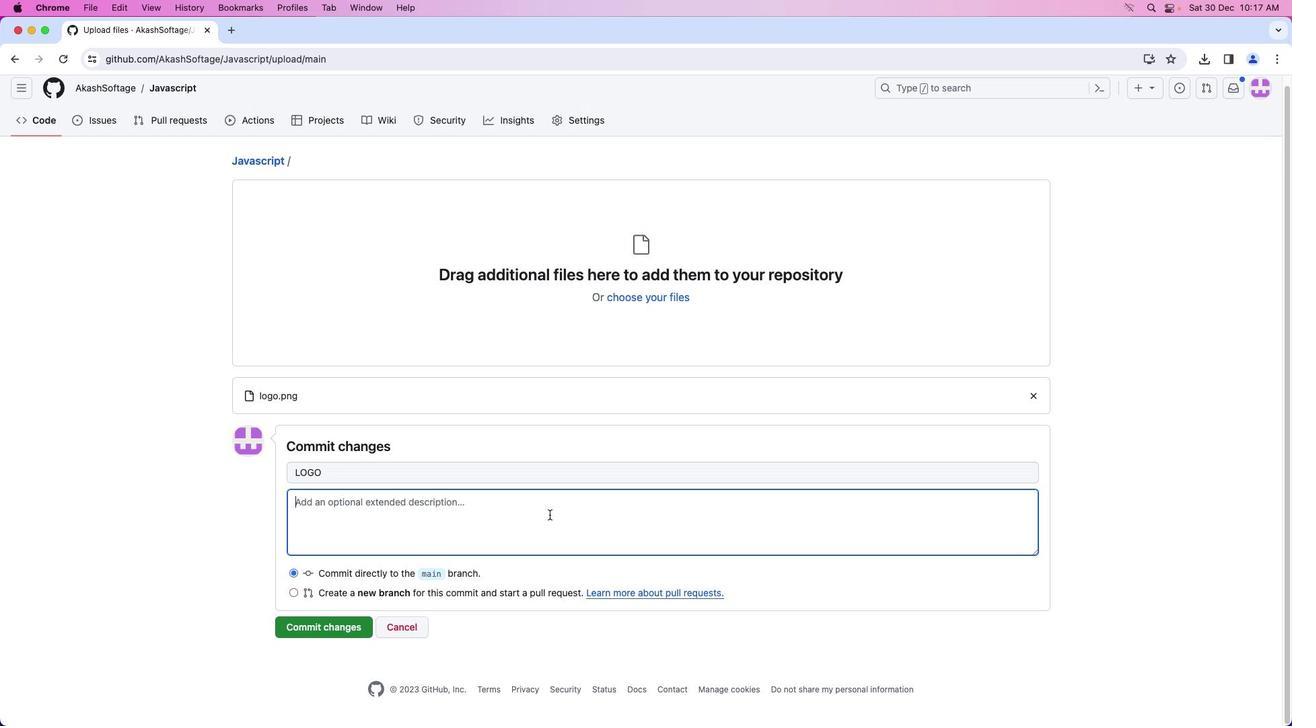 
Action: Key pressed 'A'Key.caps_lock'd''d''e''d'Key.space'h''e'Key.spaceKey.backspaceKey.backspaceKey.backspace't''h''e'Key.space'l''o''g''o'
Screenshot: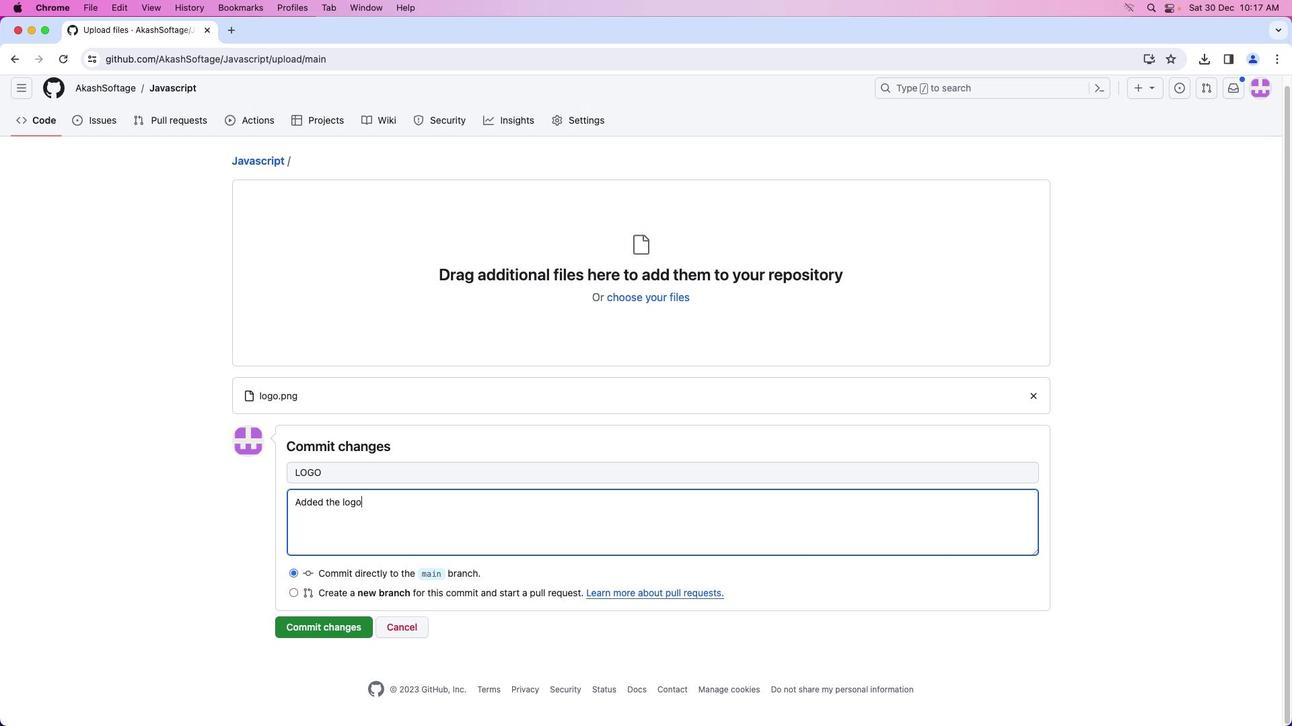 
Action: Mouse moved to (325, 625)
Screenshot: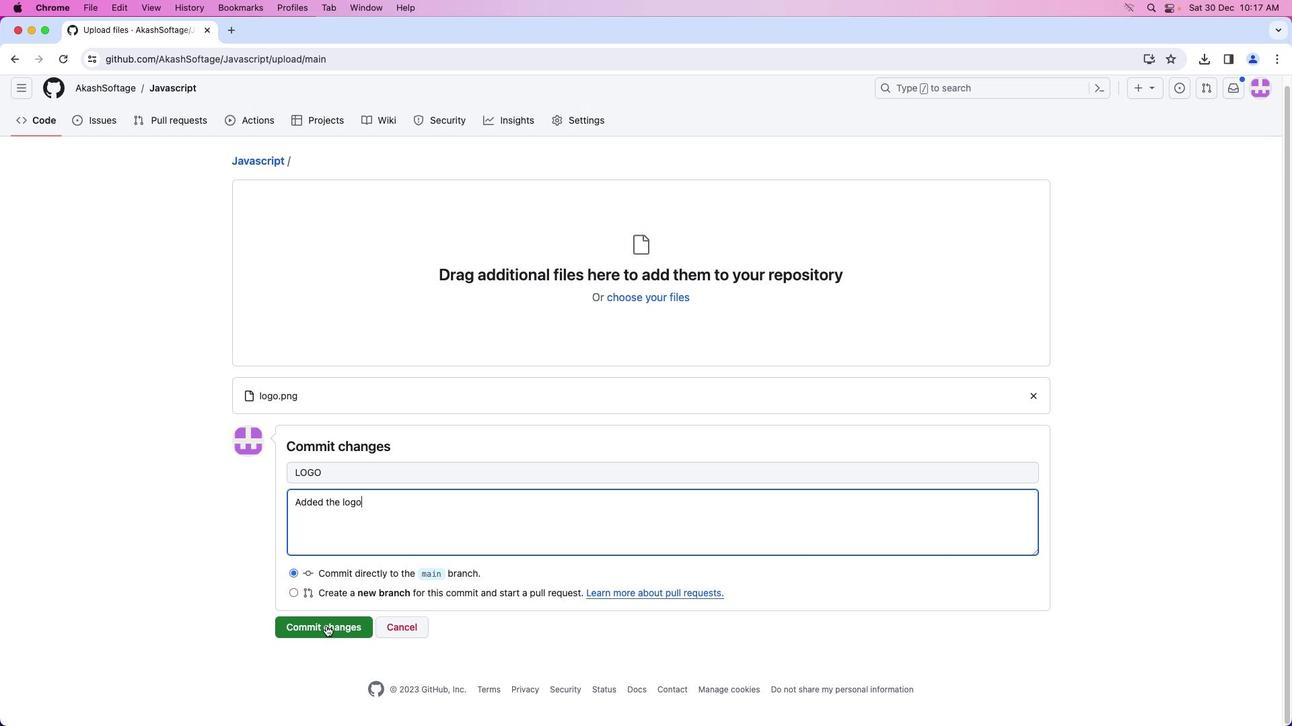 
Action: Mouse pressed left at (325, 625)
Screenshot: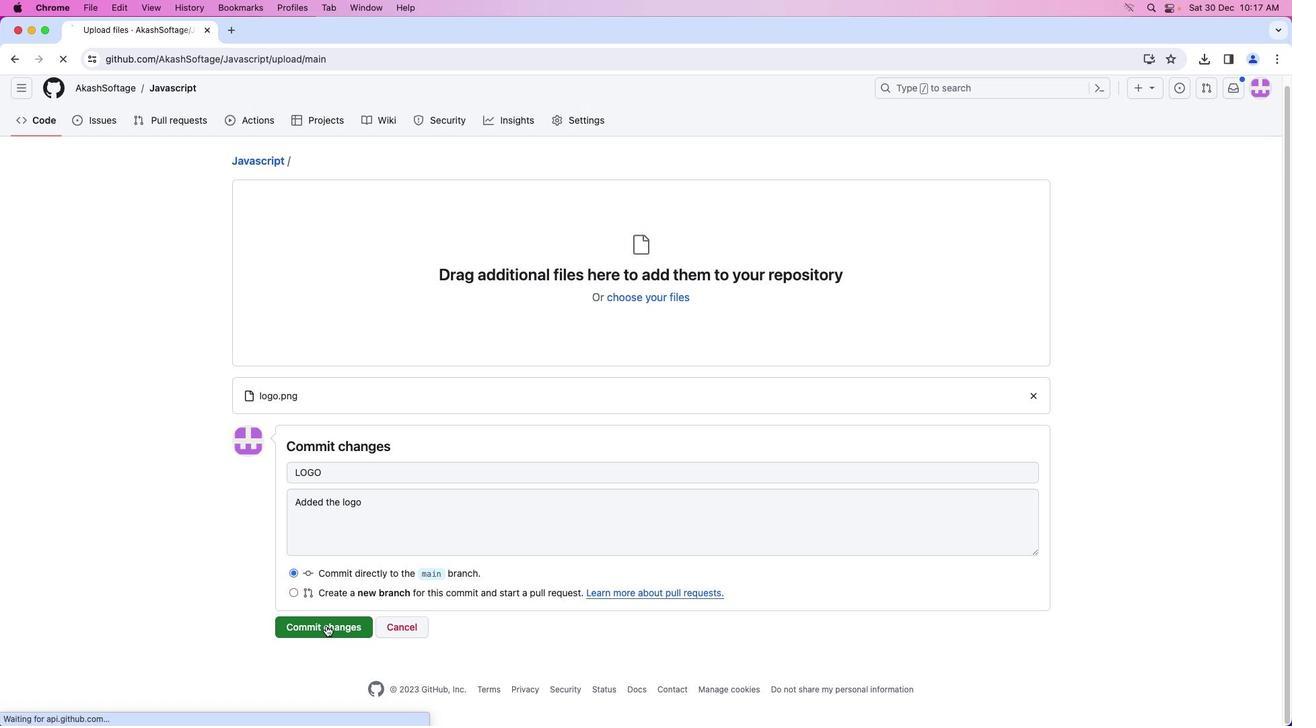 
Action: Mouse moved to (415, 512)
Screenshot: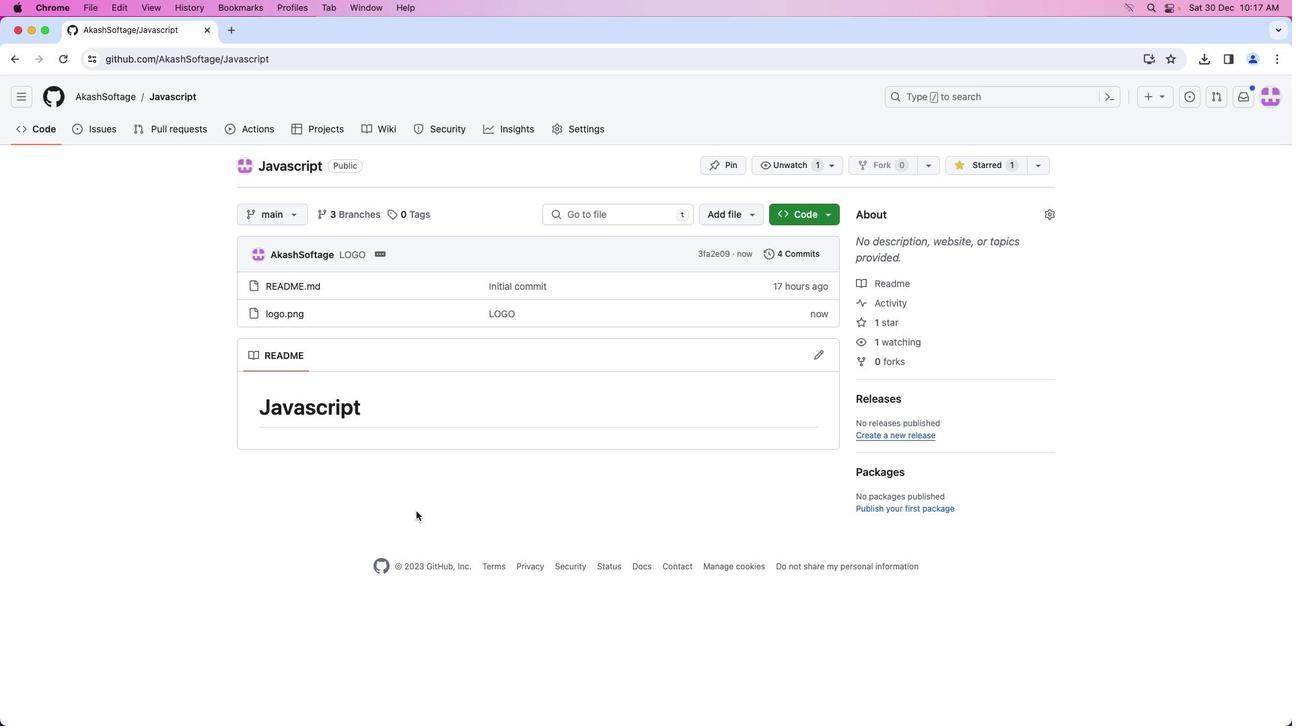 
Action: Mouse pressed left at (415, 512)
Screenshot: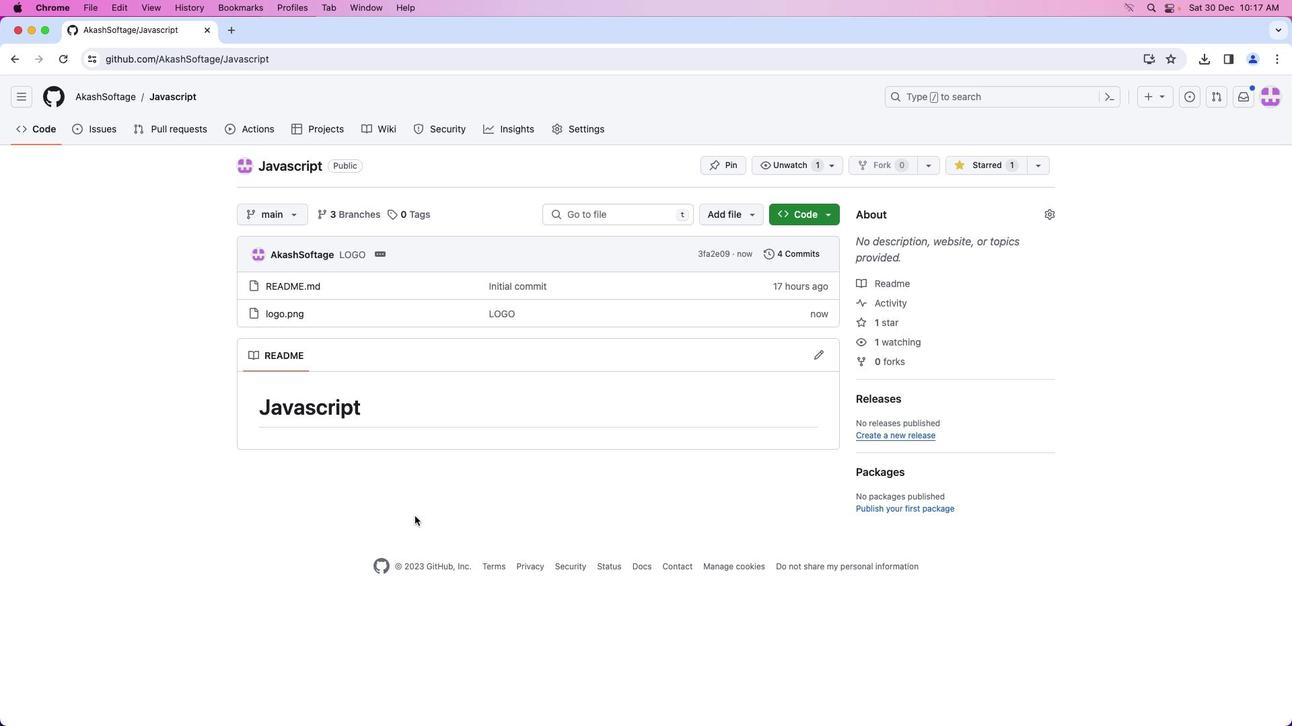 
Action: Mouse moved to (414, 516)
Screenshot: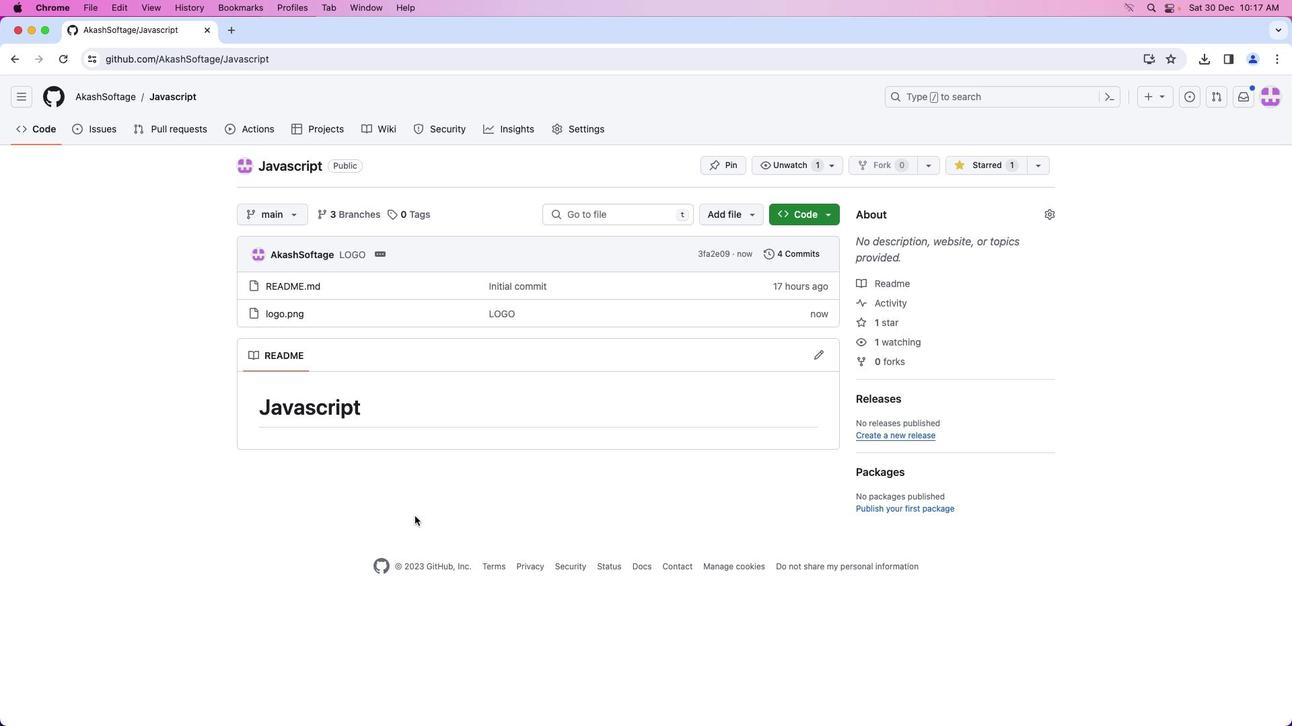 
